 Task: View accessibility.
Action: Mouse moved to (885, 98)
Screenshot: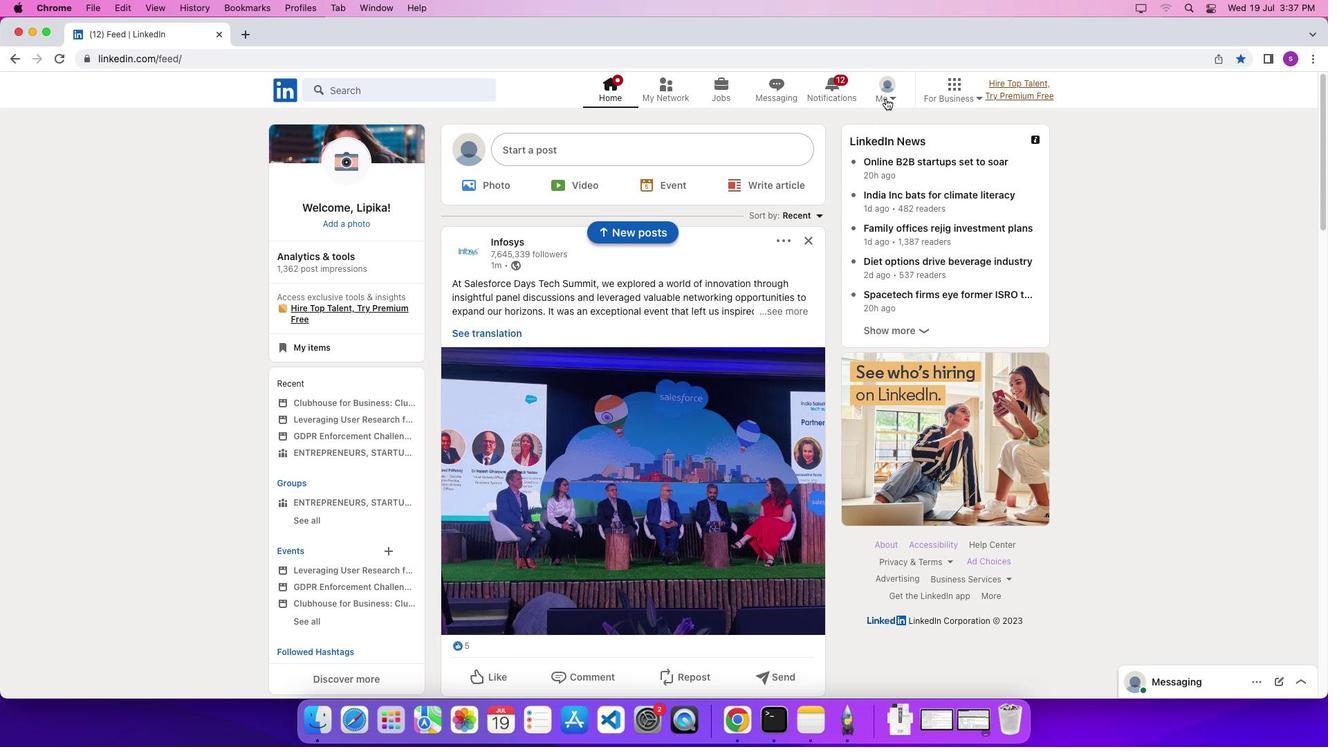 
Action: Mouse pressed left at (885, 98)
Screenshot: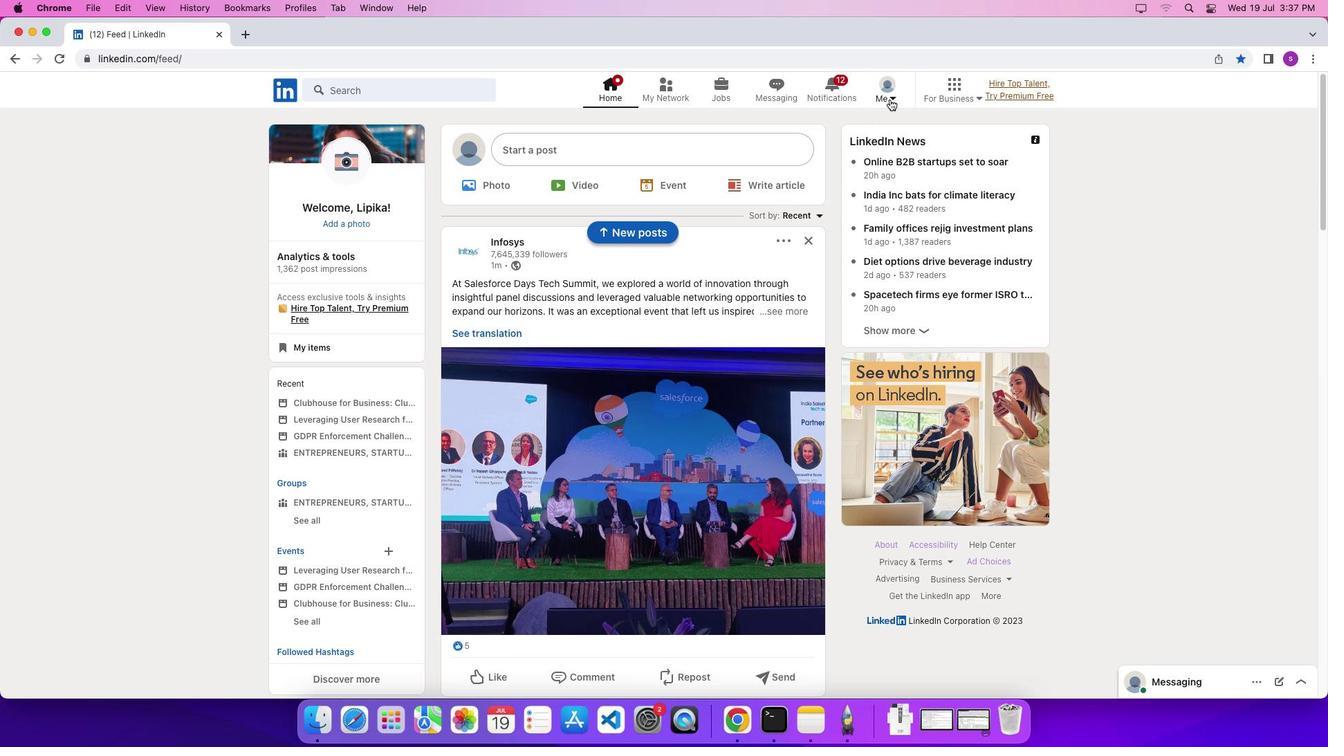 
Action: Mouse moved to (890, 99)
Screenshot: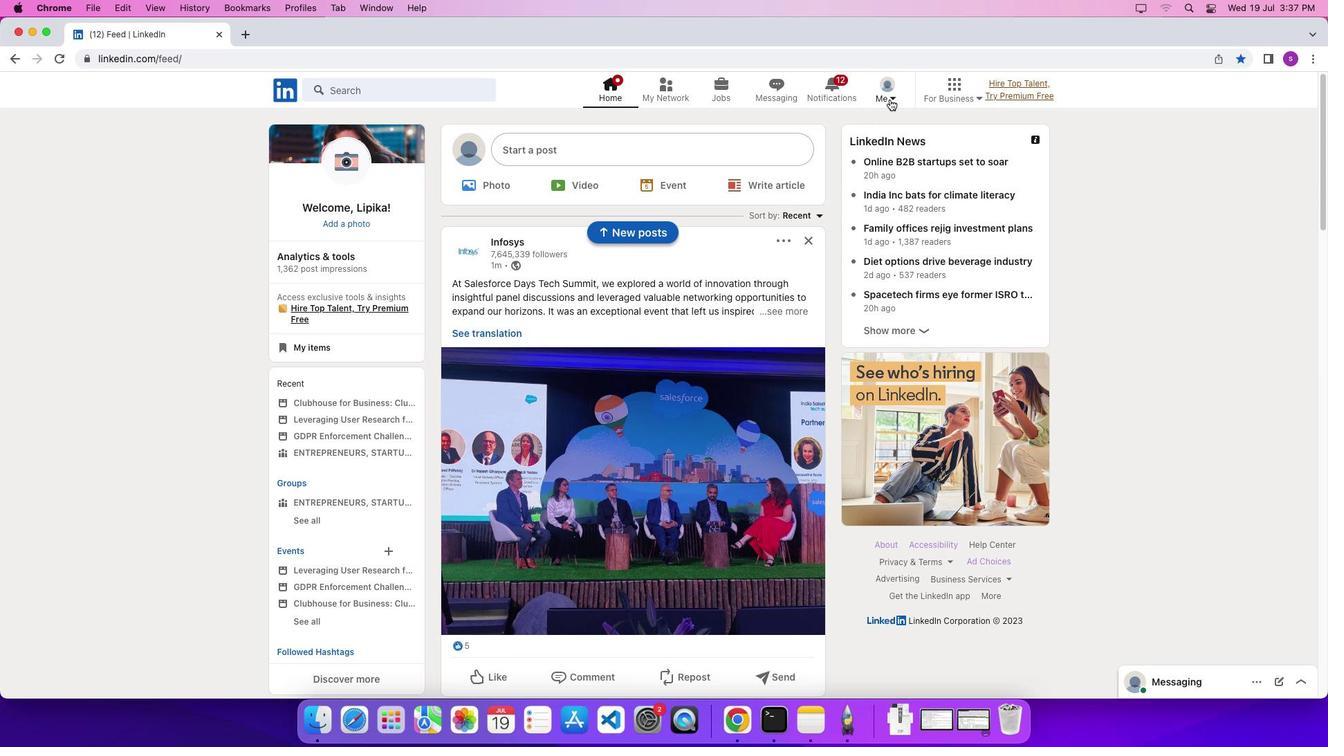 
Action: Mouse pressed left at (890, 99)
Screenshot: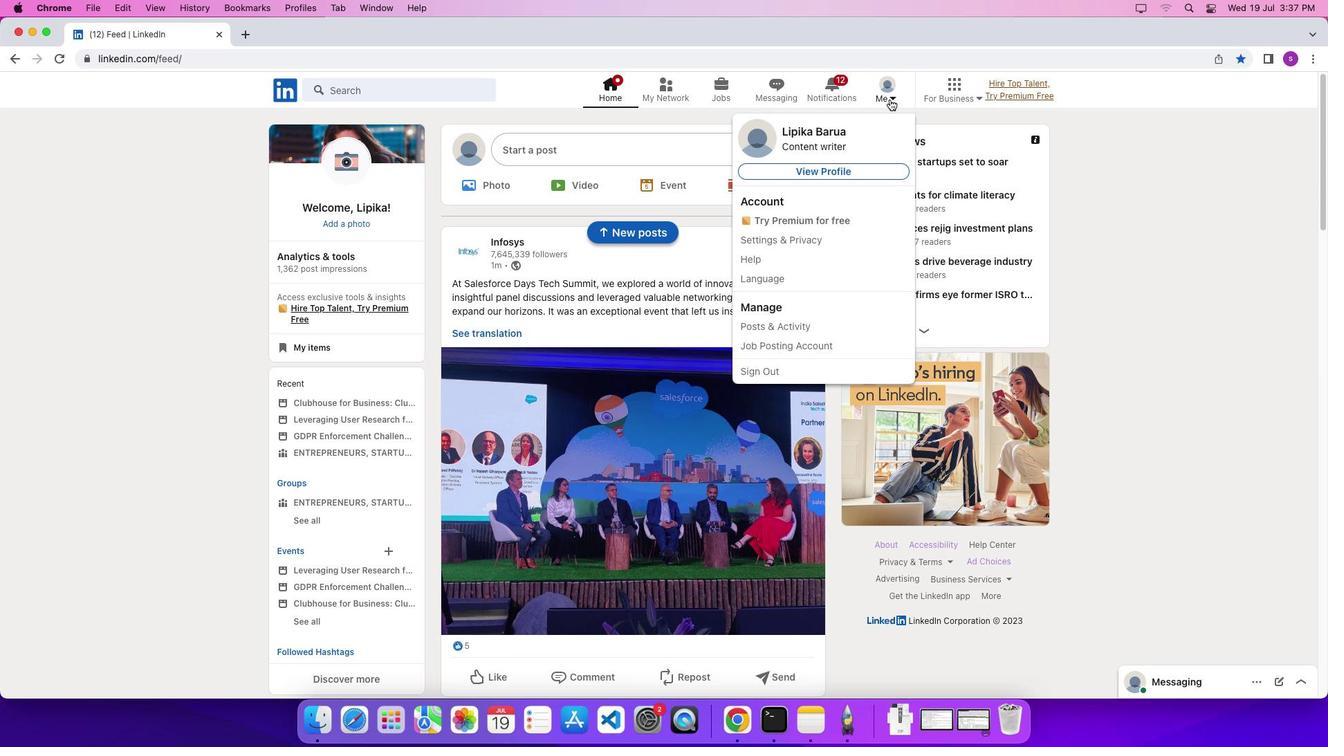 
Action: Mouse moved to (833, 175)
Screenshot: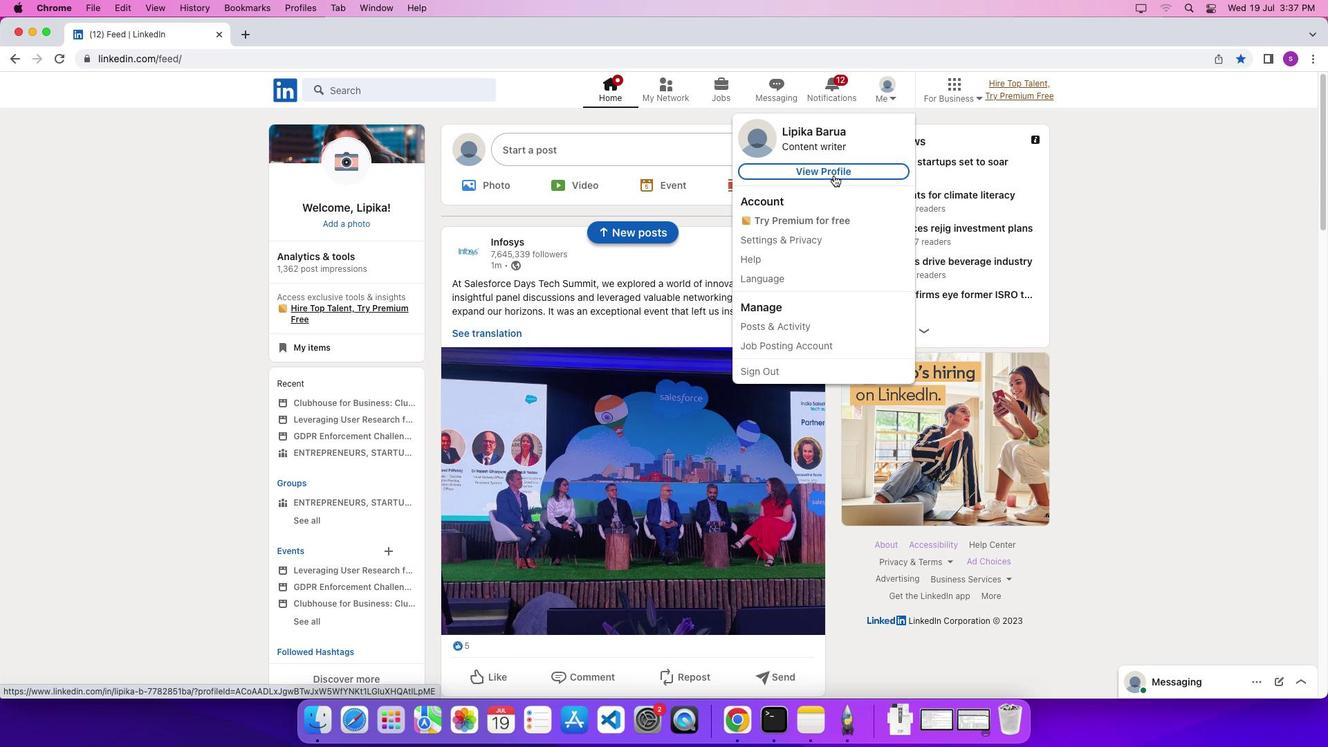 
Action: Mouse pressed left at (833, 175)
Screenshot: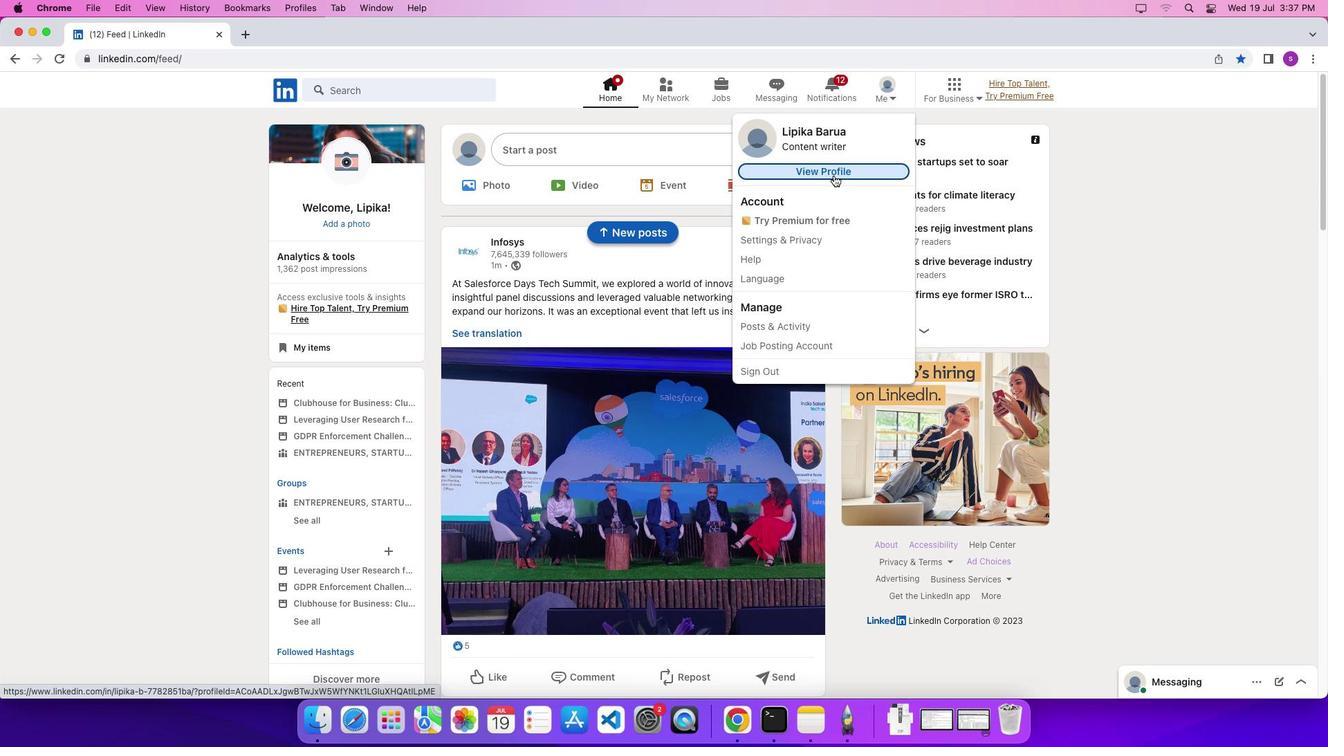 
Action: Mouse moved to (720, 314)
Screenshot: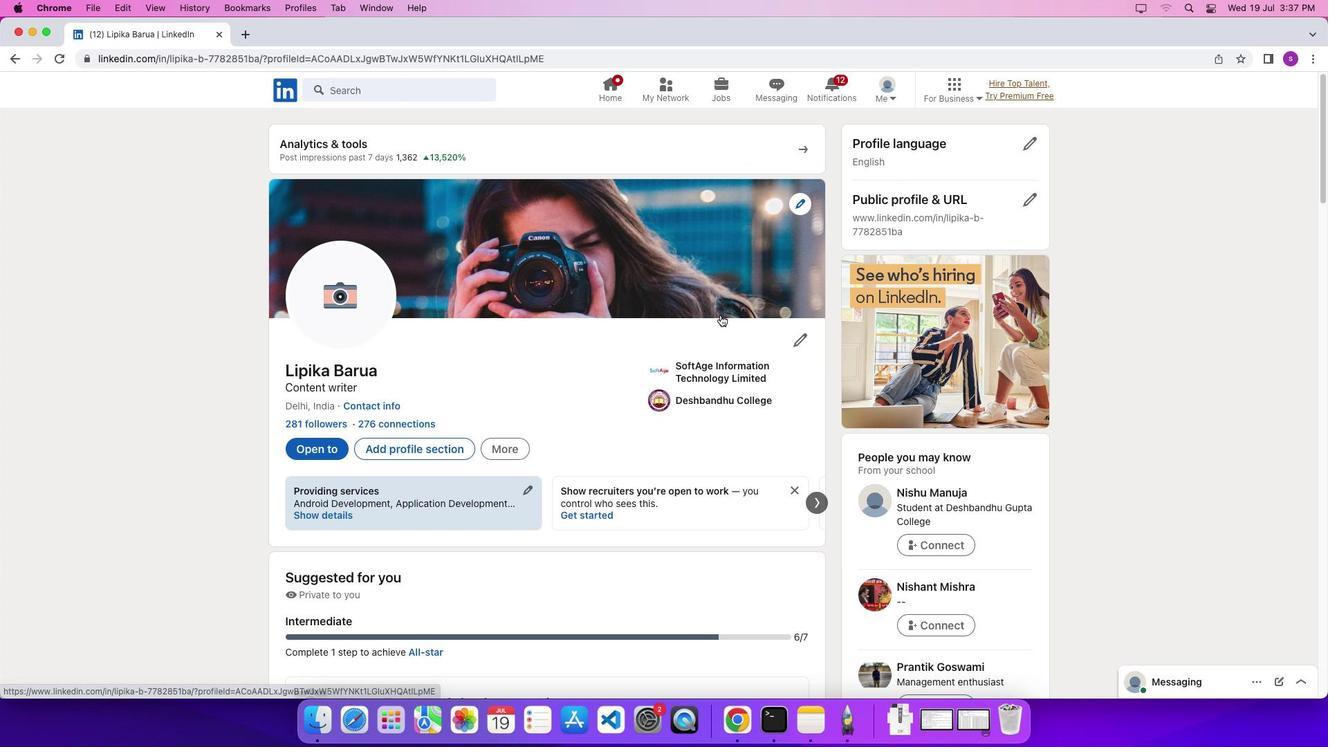 
Action: Mouse scrolled (720, 314) with delta (0, 0)
Screenshot: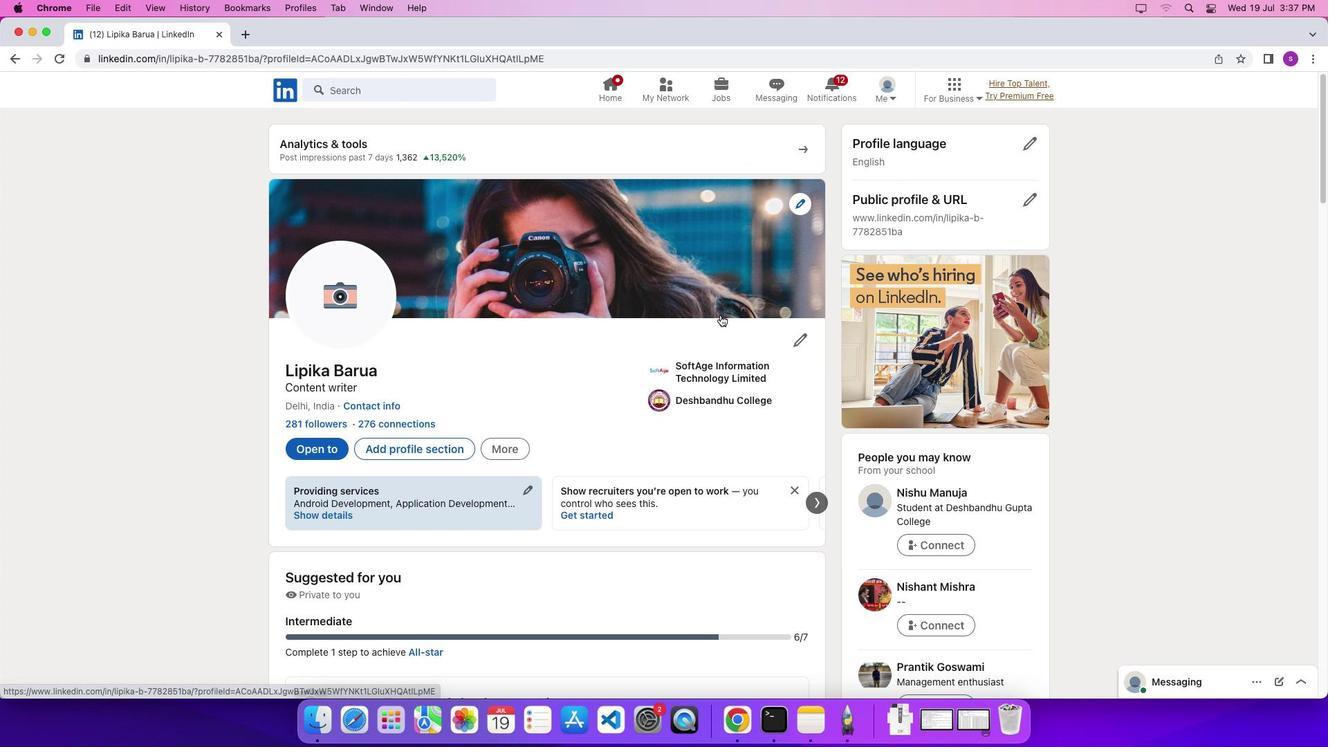 
Action: Mouse scrolled (720, 314) with delta (0, 0)
Screenshot: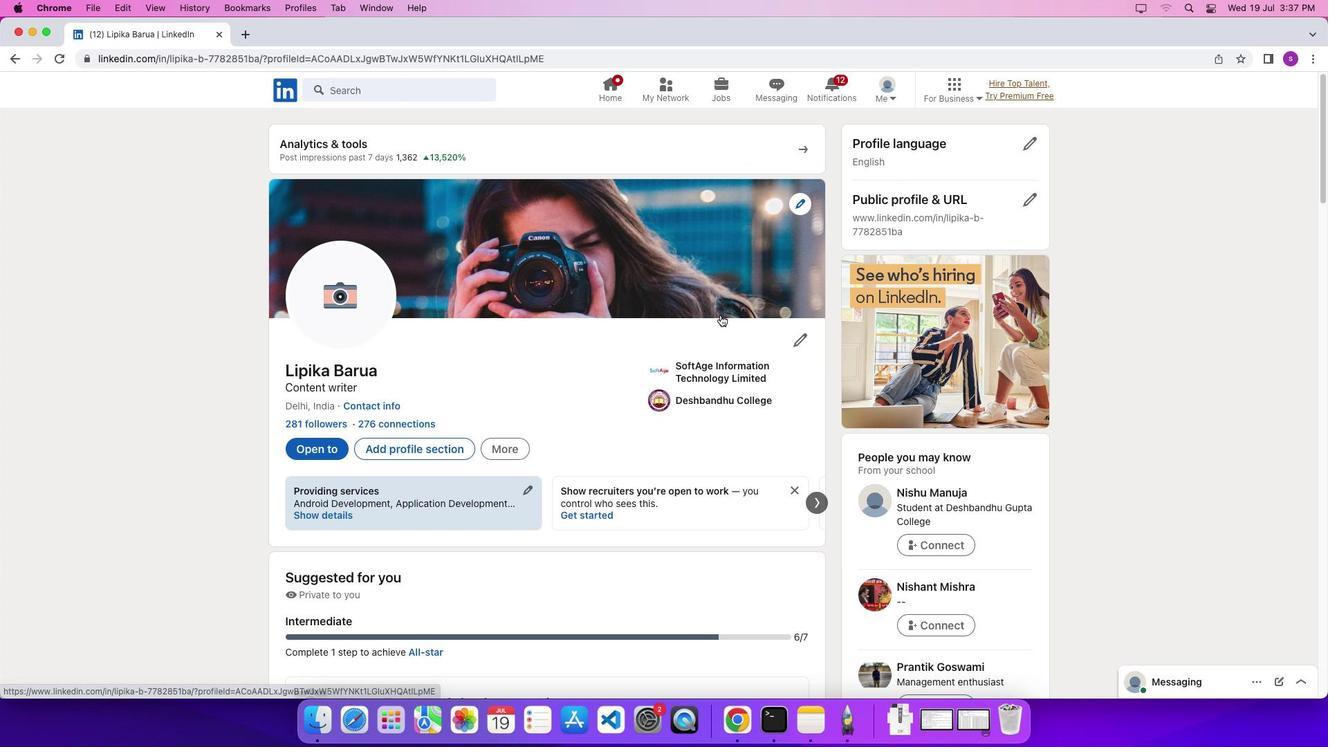 
Action: Mouse scrolled (720, 314) with delta (0, -2)
Screenshot: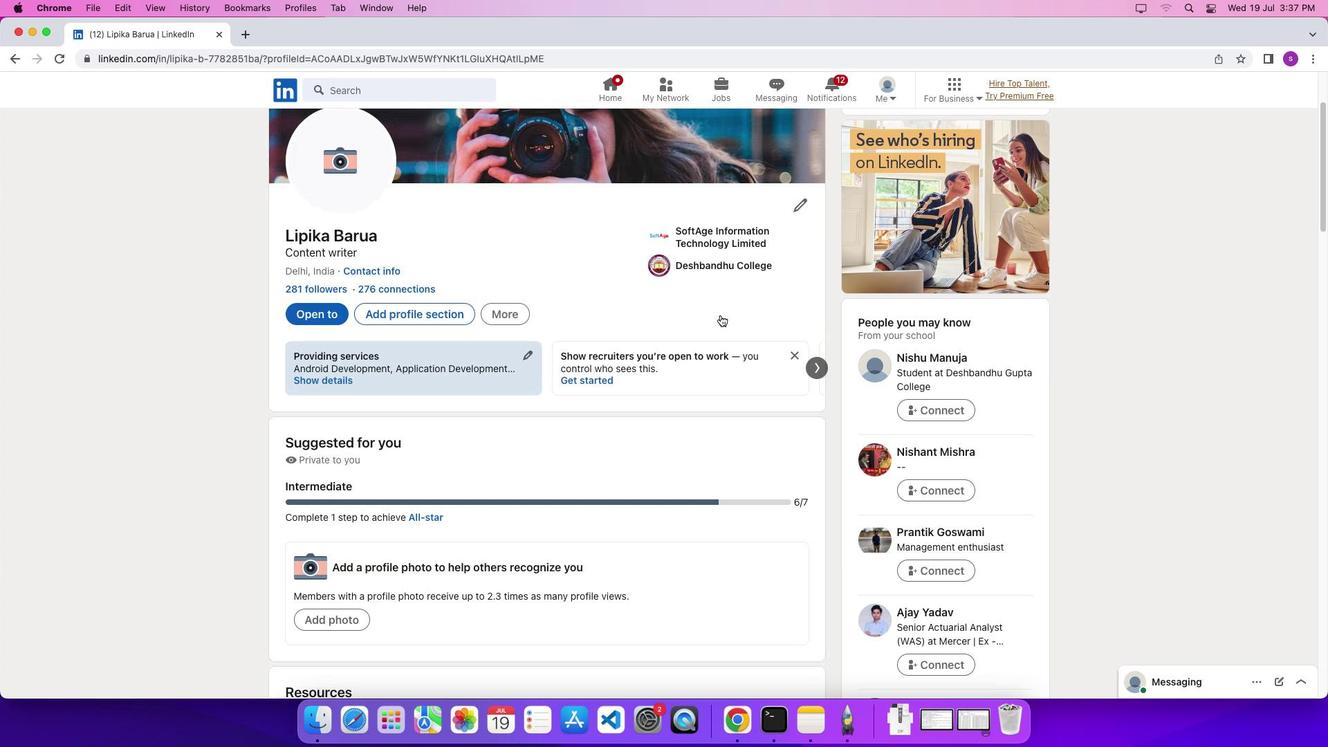 
Action: Mouse moved to (720, 315)
Screenshot: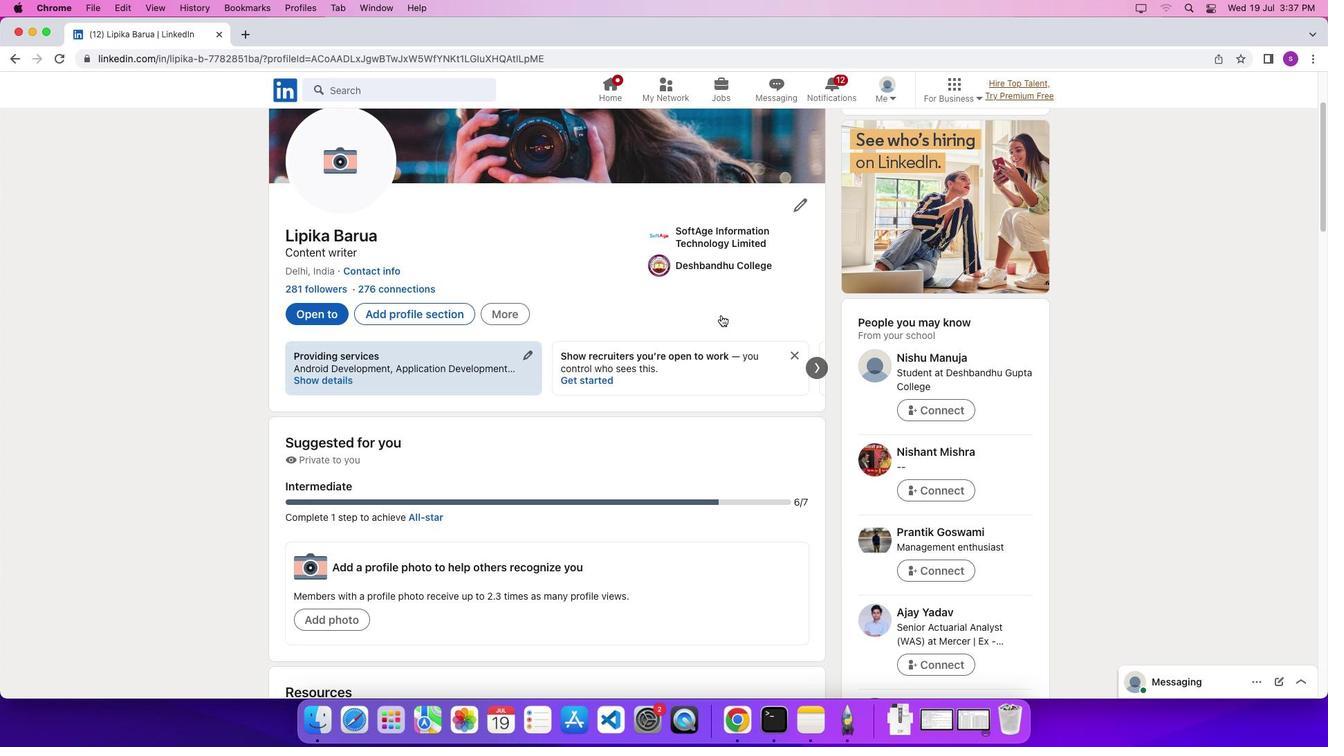 
Action: Mouse scrolled (720, 315) with delta (0, 0)
Screenshot: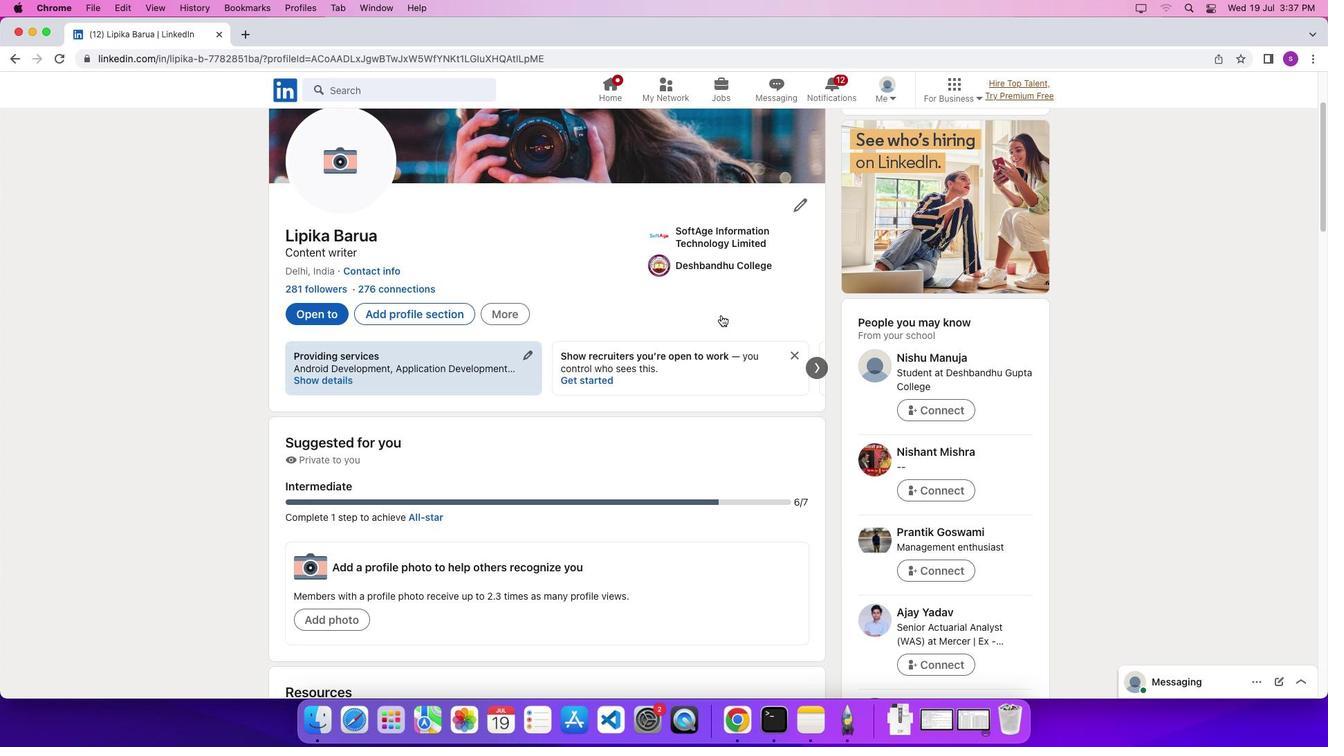 
Action: Mouse scrolled (720, 315) with delta (0, 0)
Screenshot: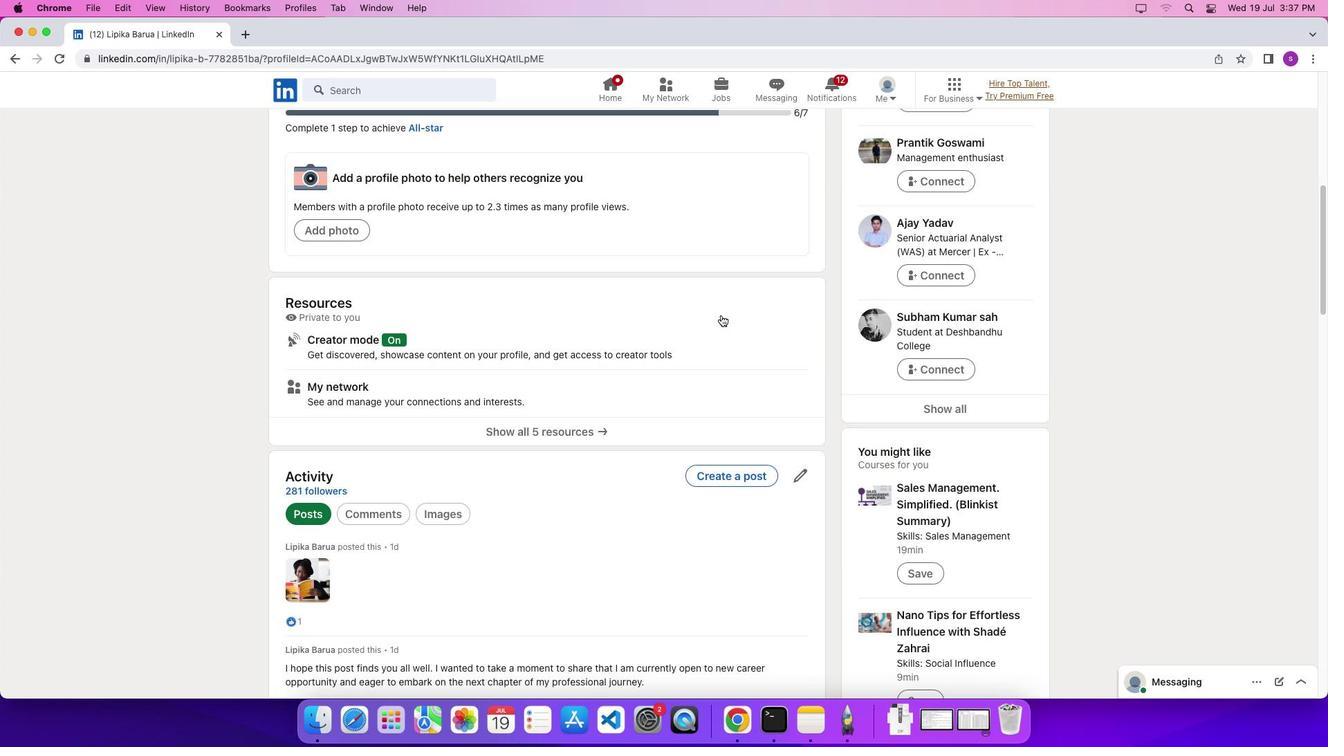 
Action: Mouse scrolled (720, 315) with delta (0, -3)
Screenshot: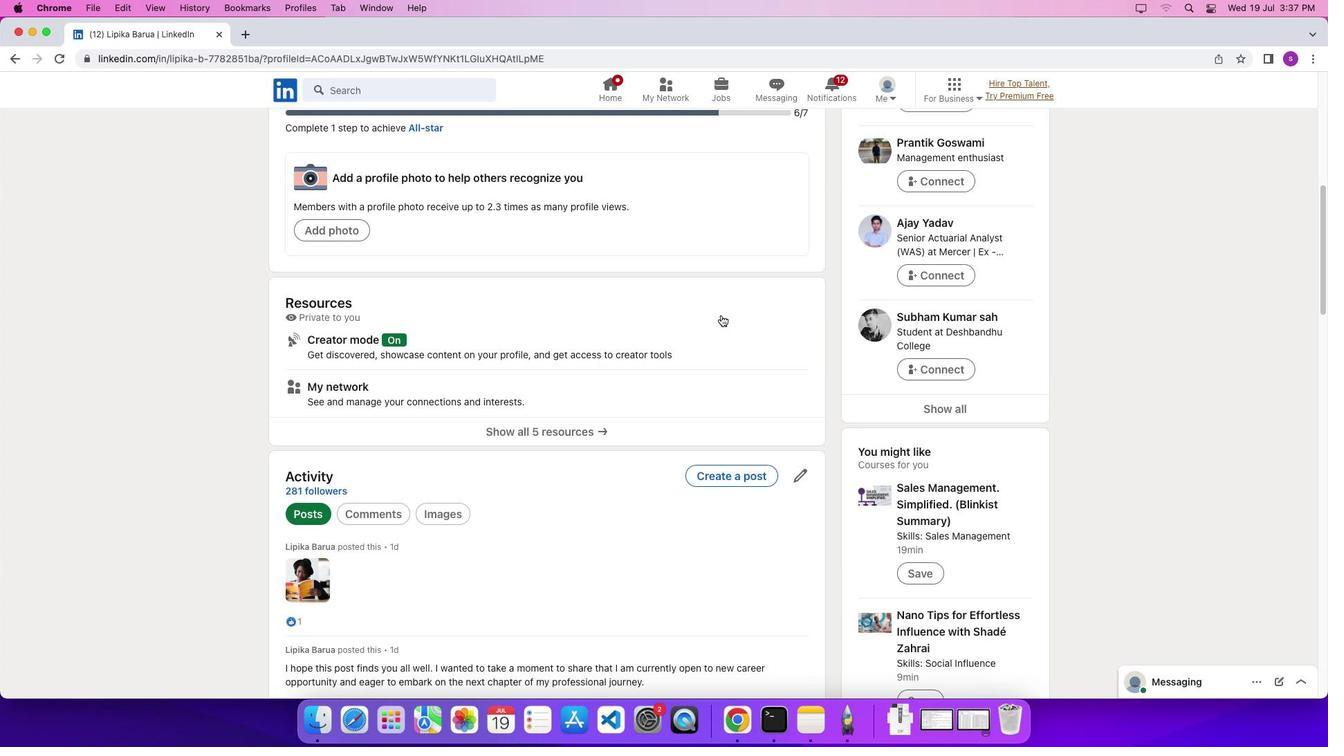 
Action: Mouse scrolled (720, 315) with delta (0, -4)
Screenshot: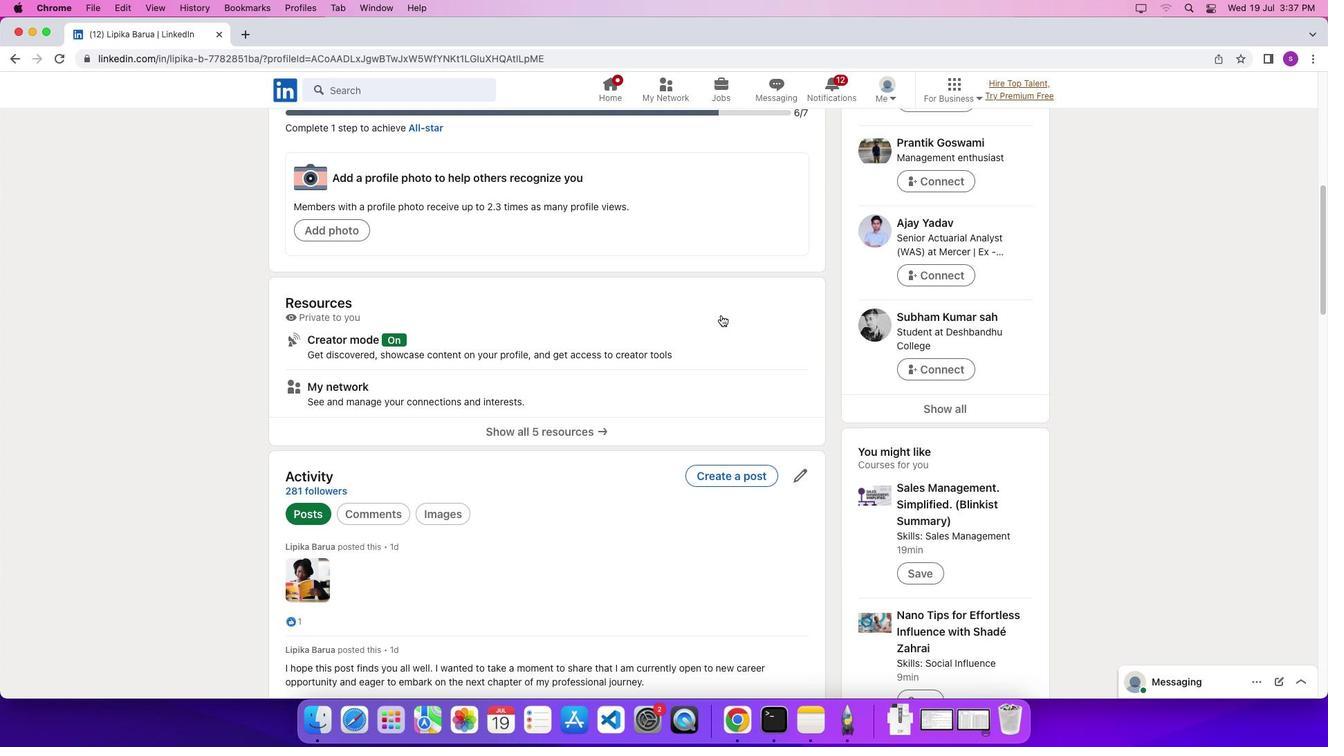 
Action: Mouse scrolled (720, 315) with delta (0, 0)
Screenshot: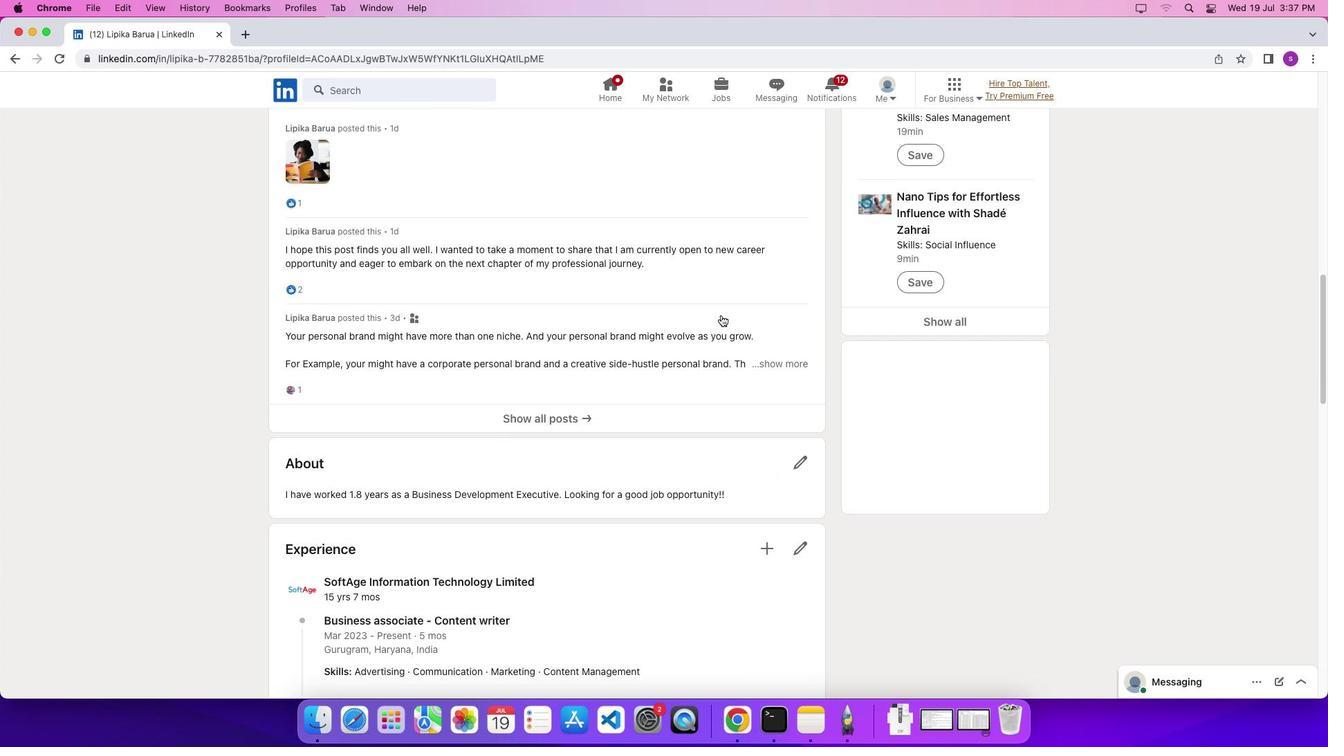 
Action: Mouse scrolled (720, 315) with delta (0, 0)
Screenshot: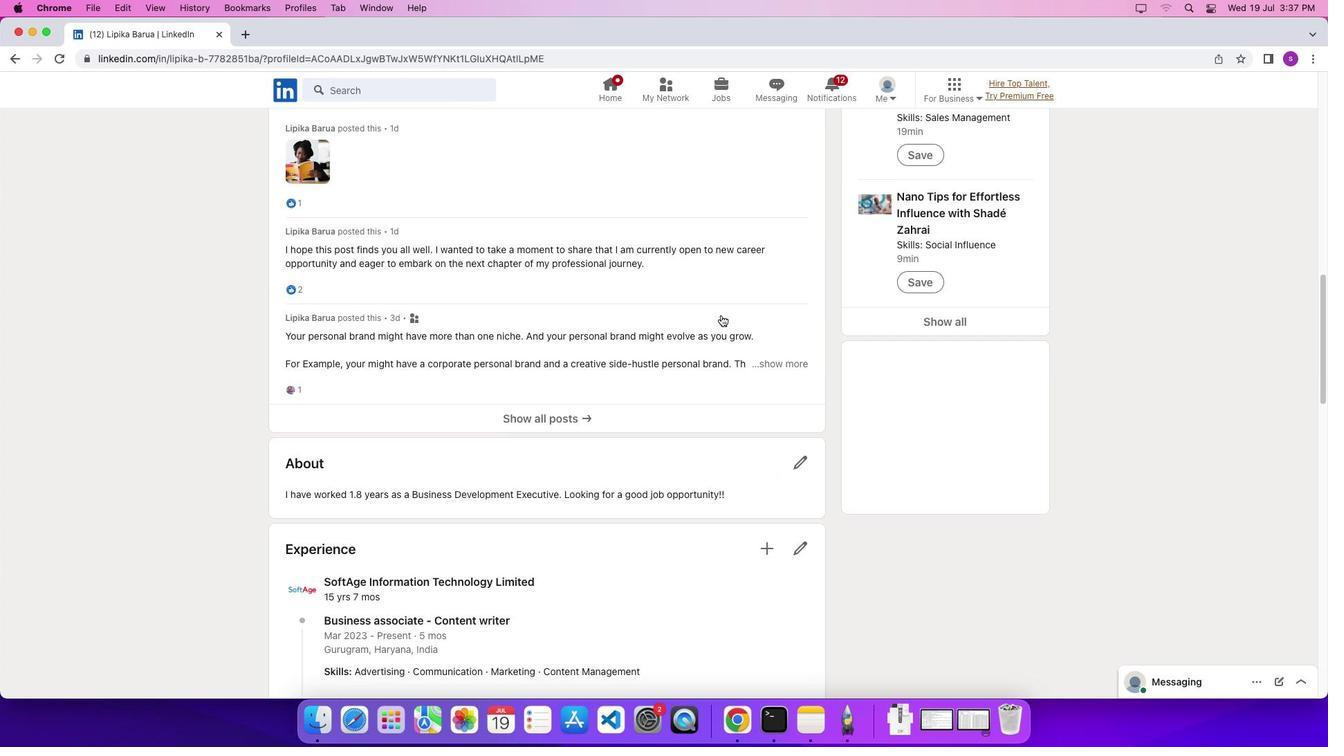 
Action: Mouse scrolled (720, 315) with delta (0, -4)
Screenshot: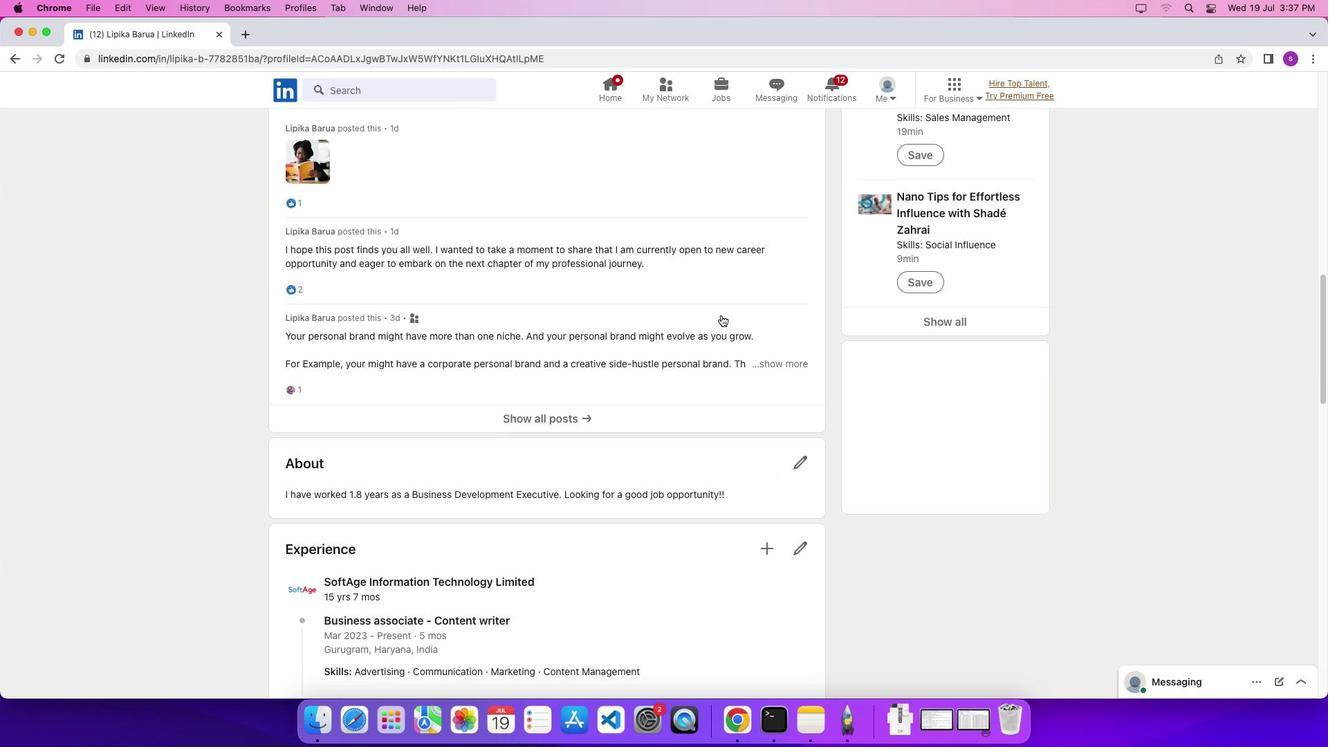 
Action: Mouse scrolled (720, 315) with delta (0, -4)
Screenshot: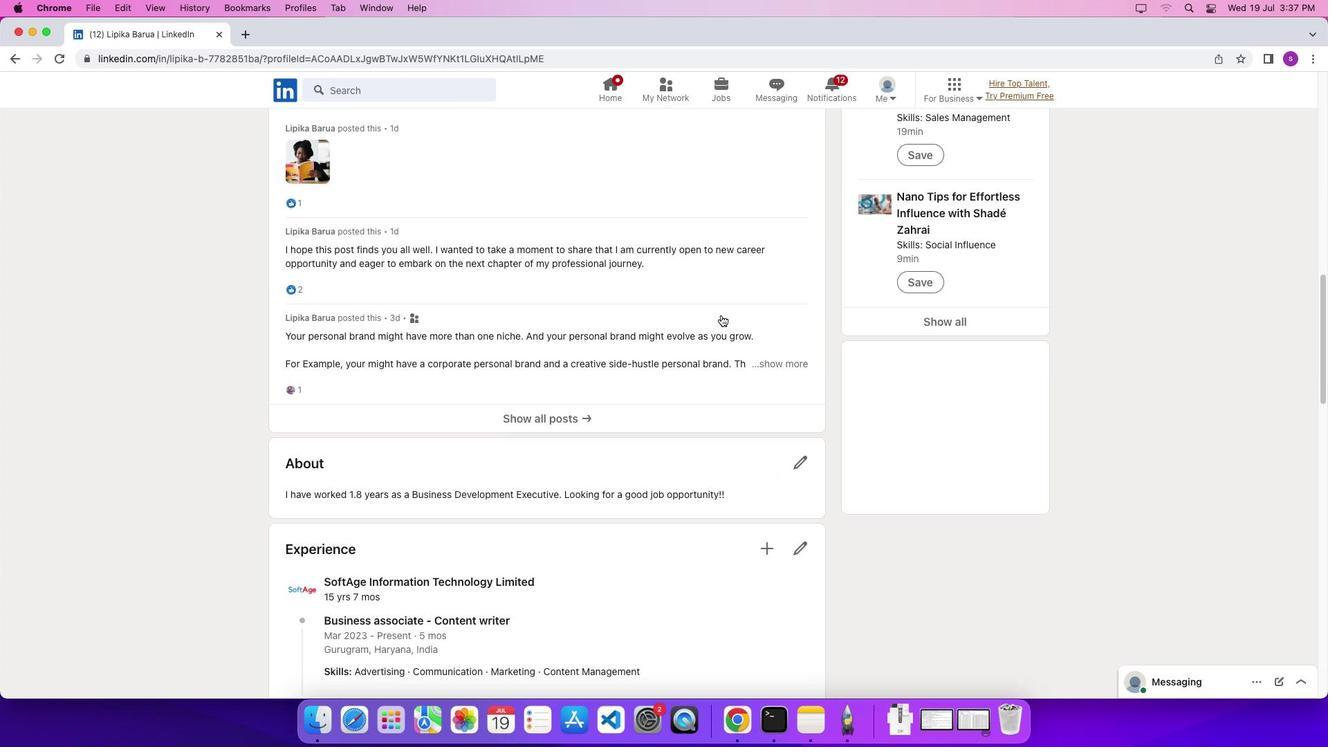
Action: Mouse scrolled (720, 315) with delta (0, 0)
Screenshot: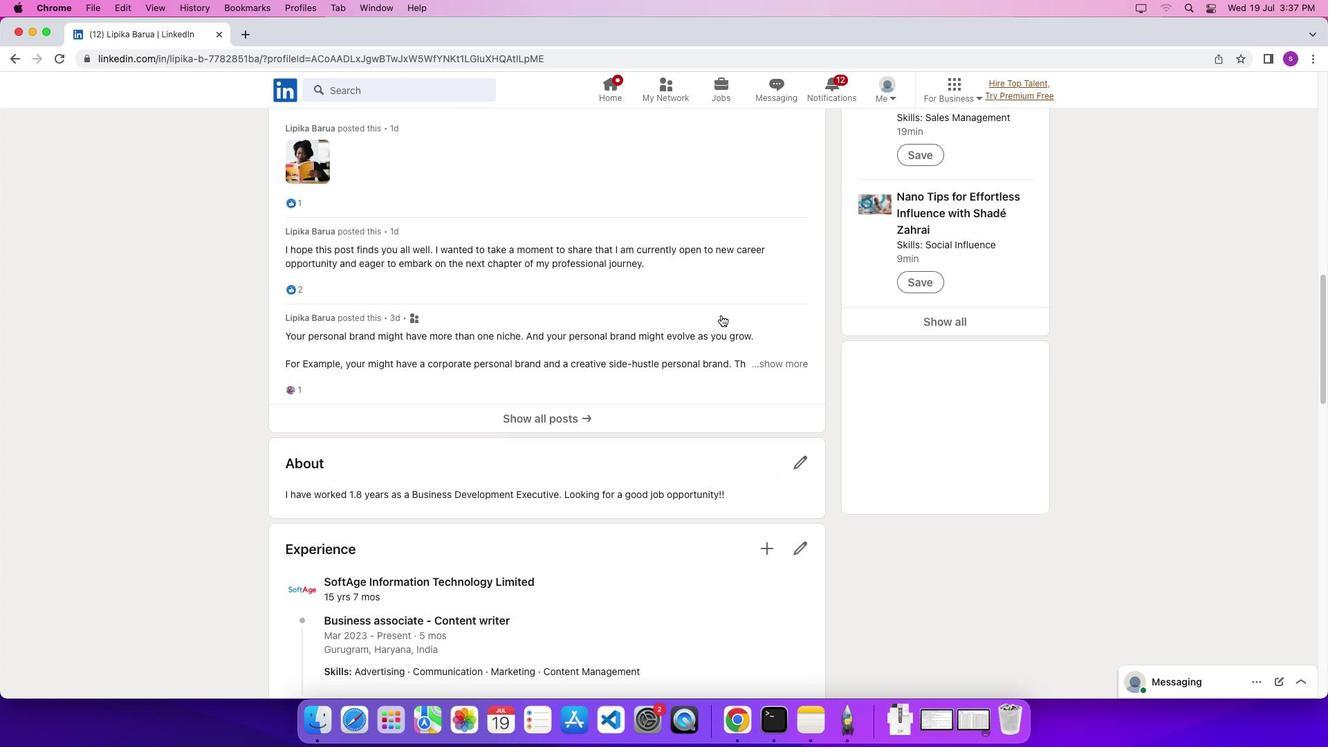
Action: Mouse scrolled (720, 315) with delta (0, 0)
Screenshot: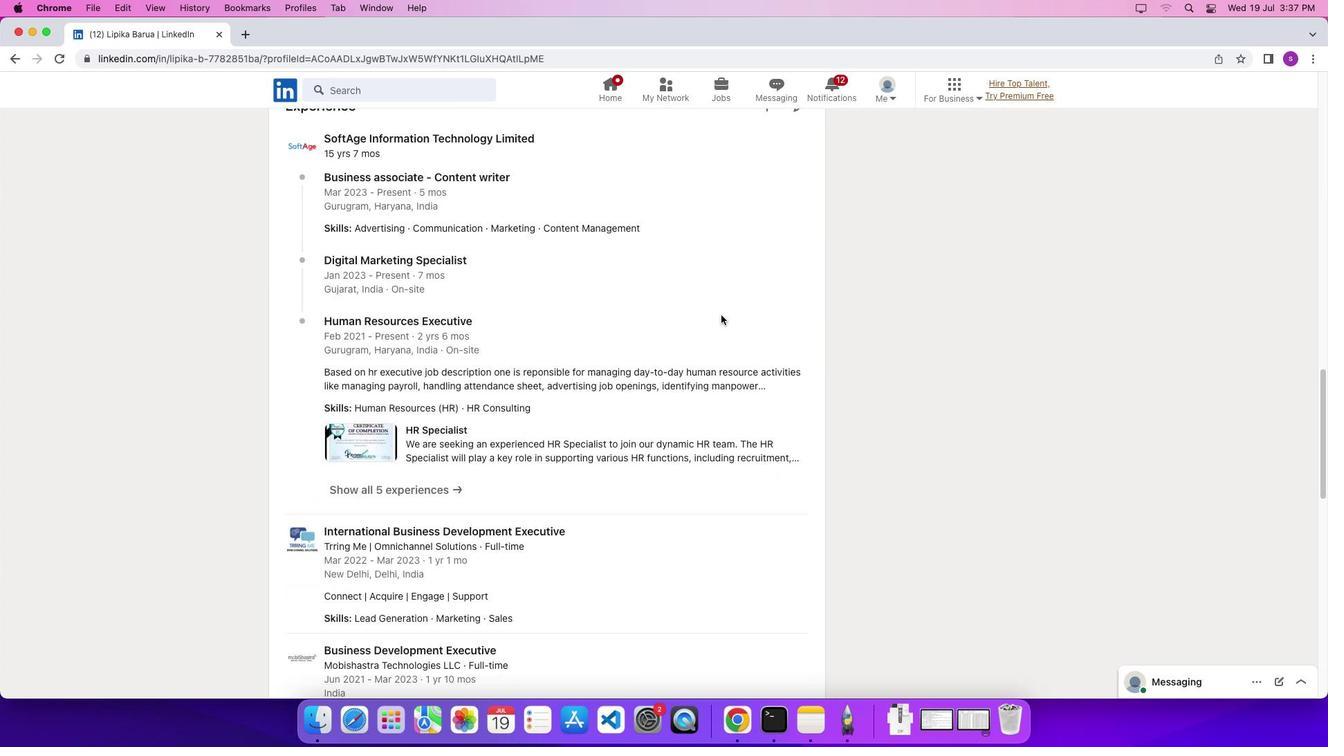 
Action: Mouse scrolled (720, 315) with delta (0, -4)
Screenshot: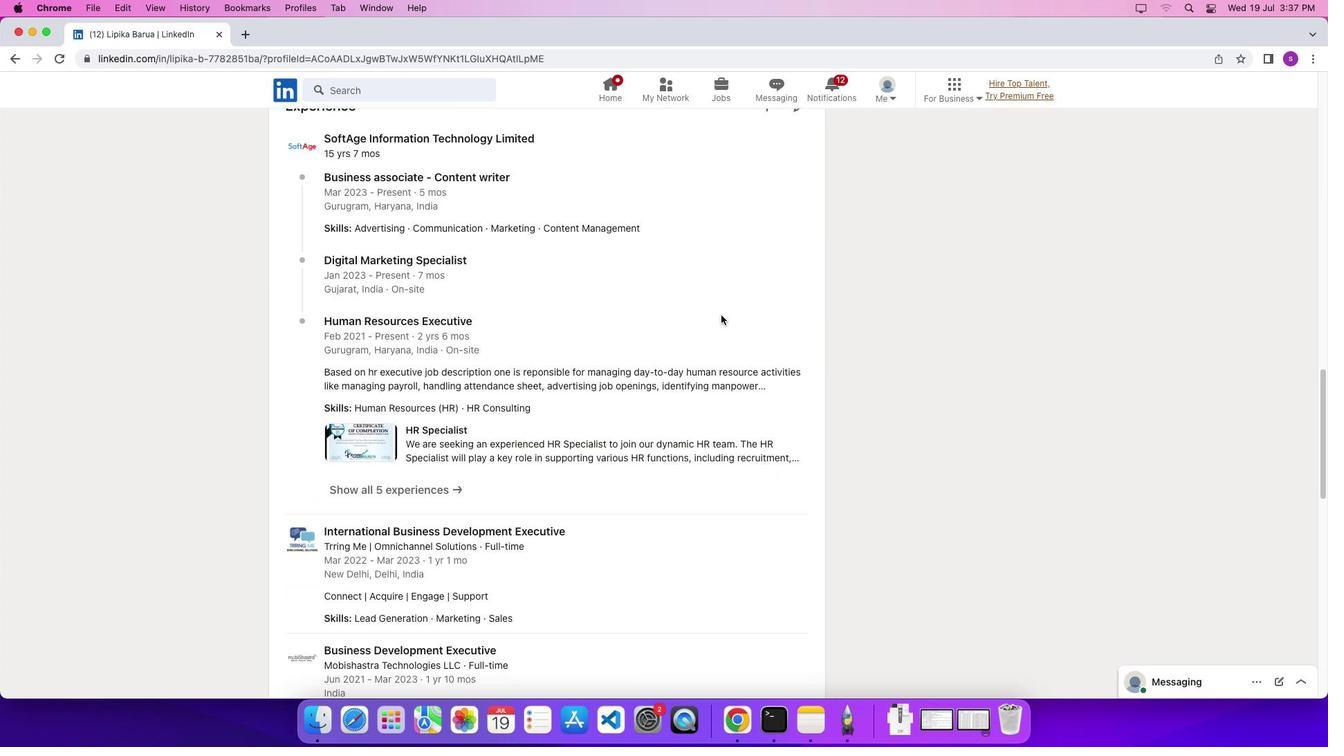 
Action: Mouse scrolled (720, 315) with delta (0, -4)
Screenshot: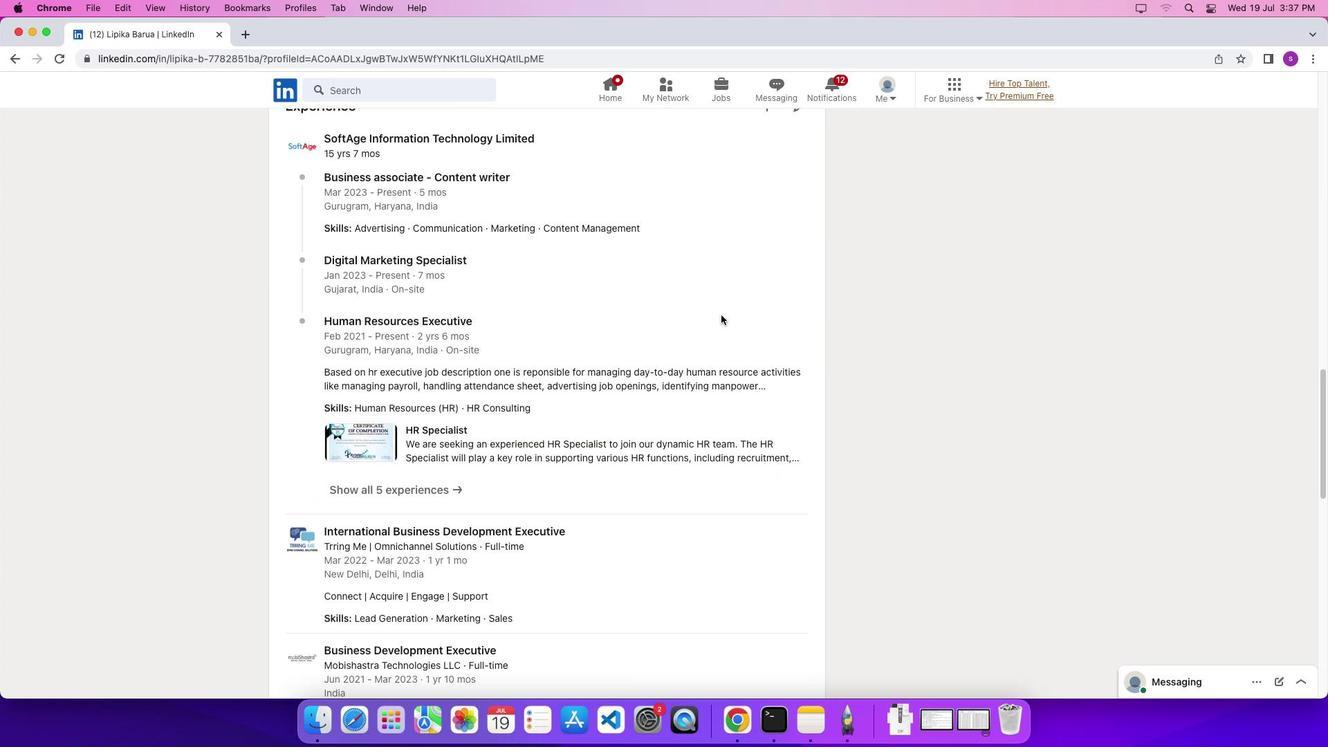 
Action: Mouse scrolled (720, 315) with delta (0, 0)
Screenshot: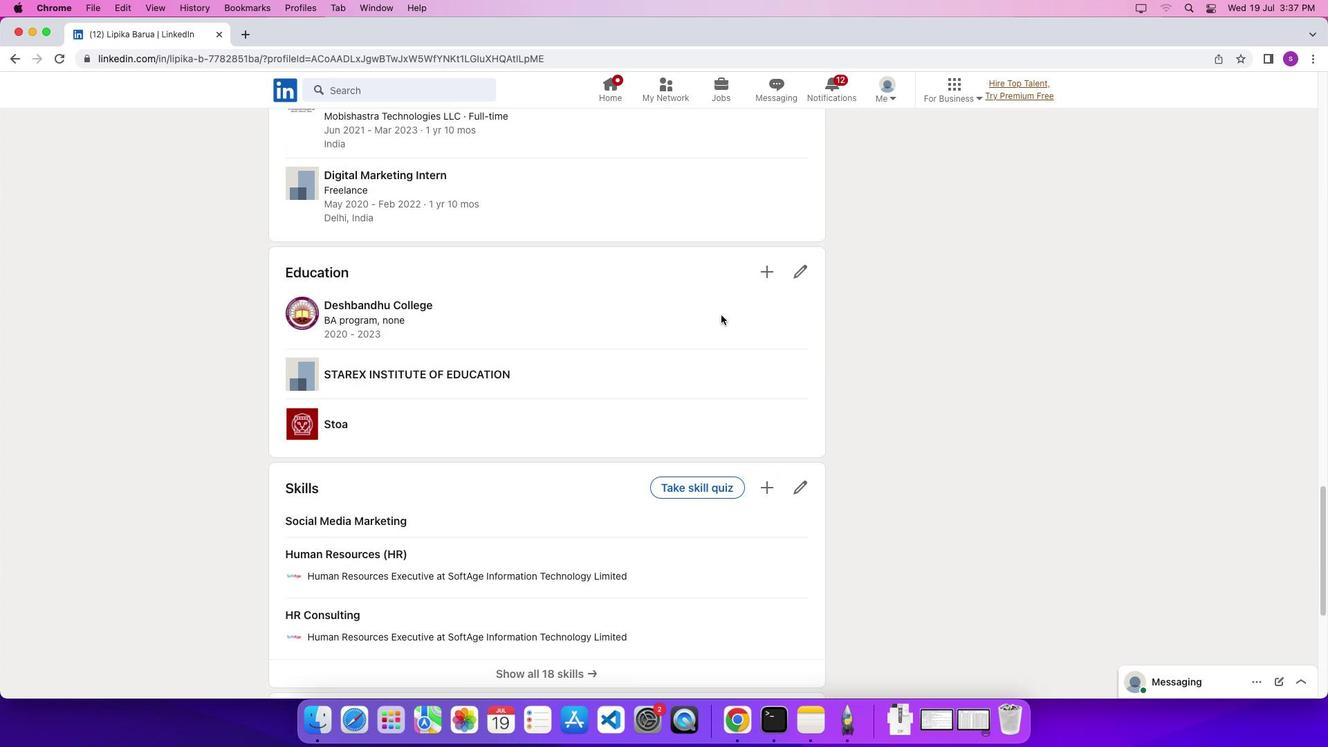 
Action: Mouse scrolled (720, 315) with delta (0, 0)
Screenshot: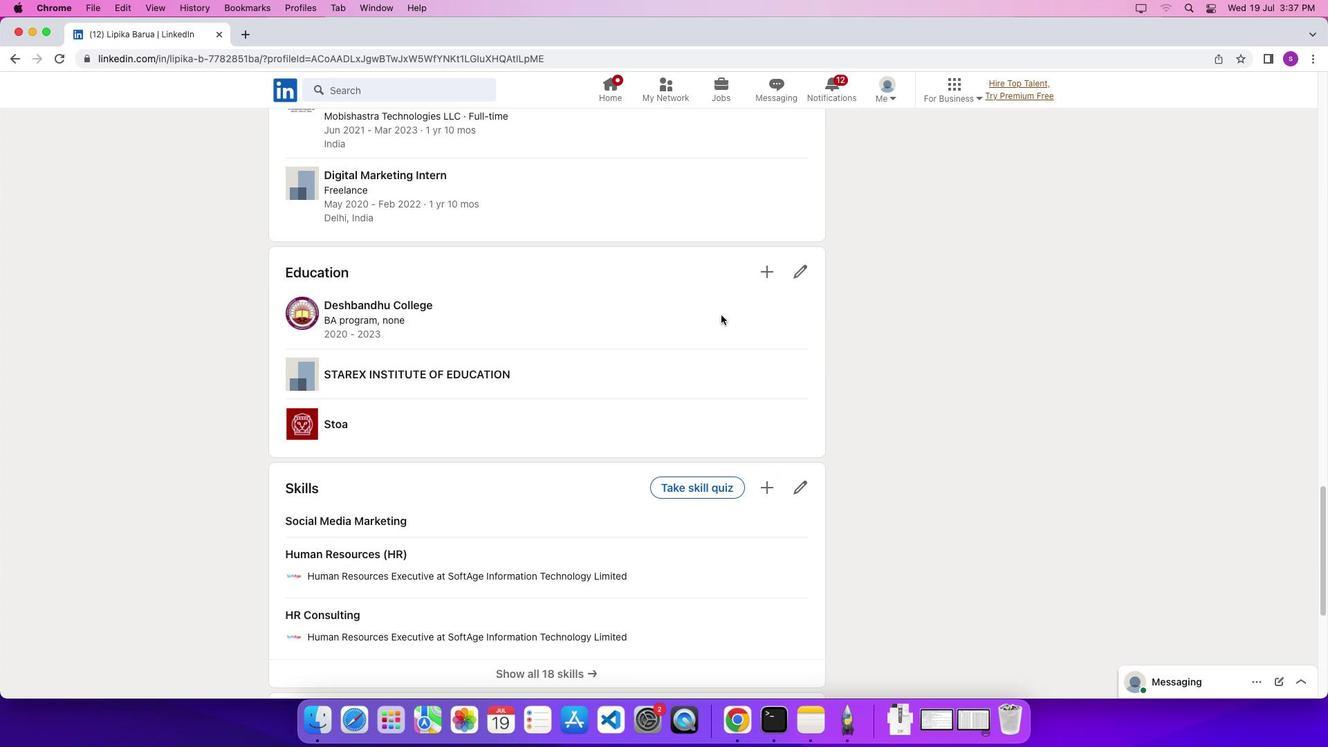 
Action: Mouse scrolled (720, 315) with delta (0, -4)
Screenshot: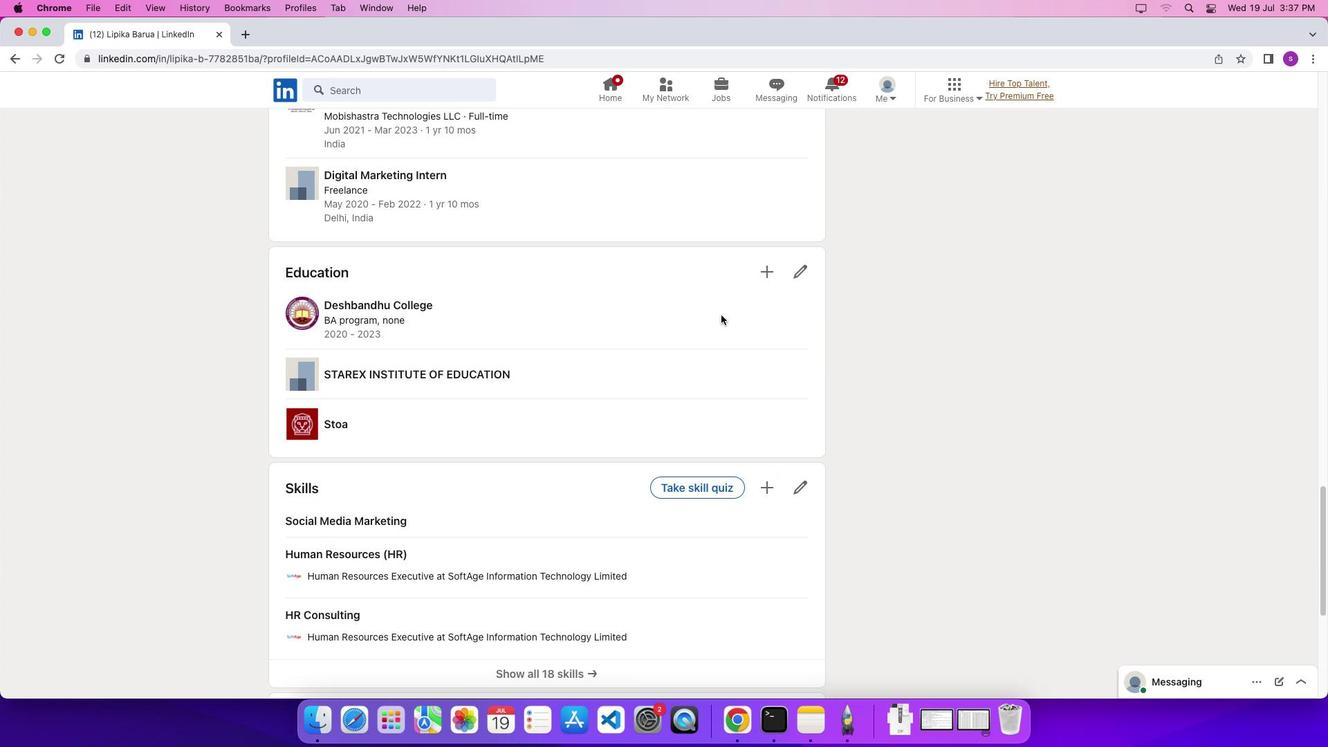 
Action: Mouse scrolled (720, 315) with delta (0, -6)
Screenshot: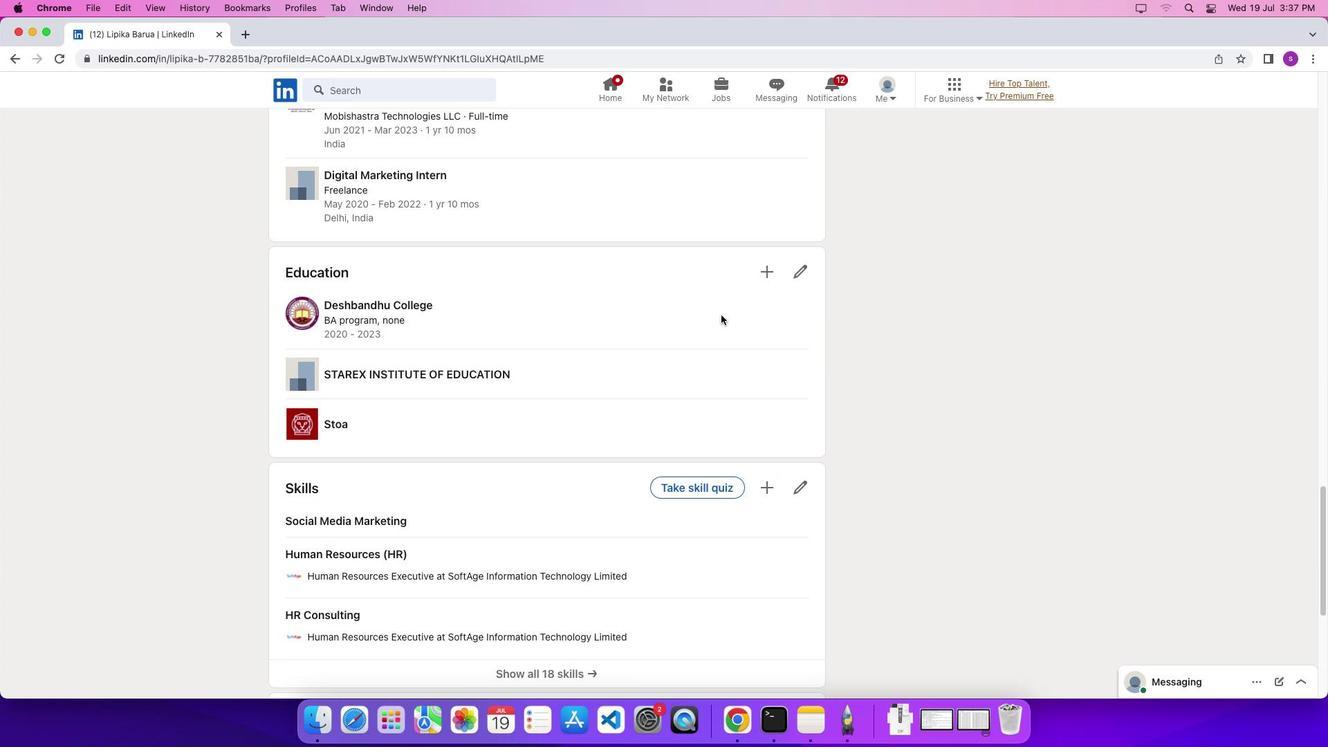 
Action: Mouse scrolled (720, 315) with delta (0, 0)
Screenshot: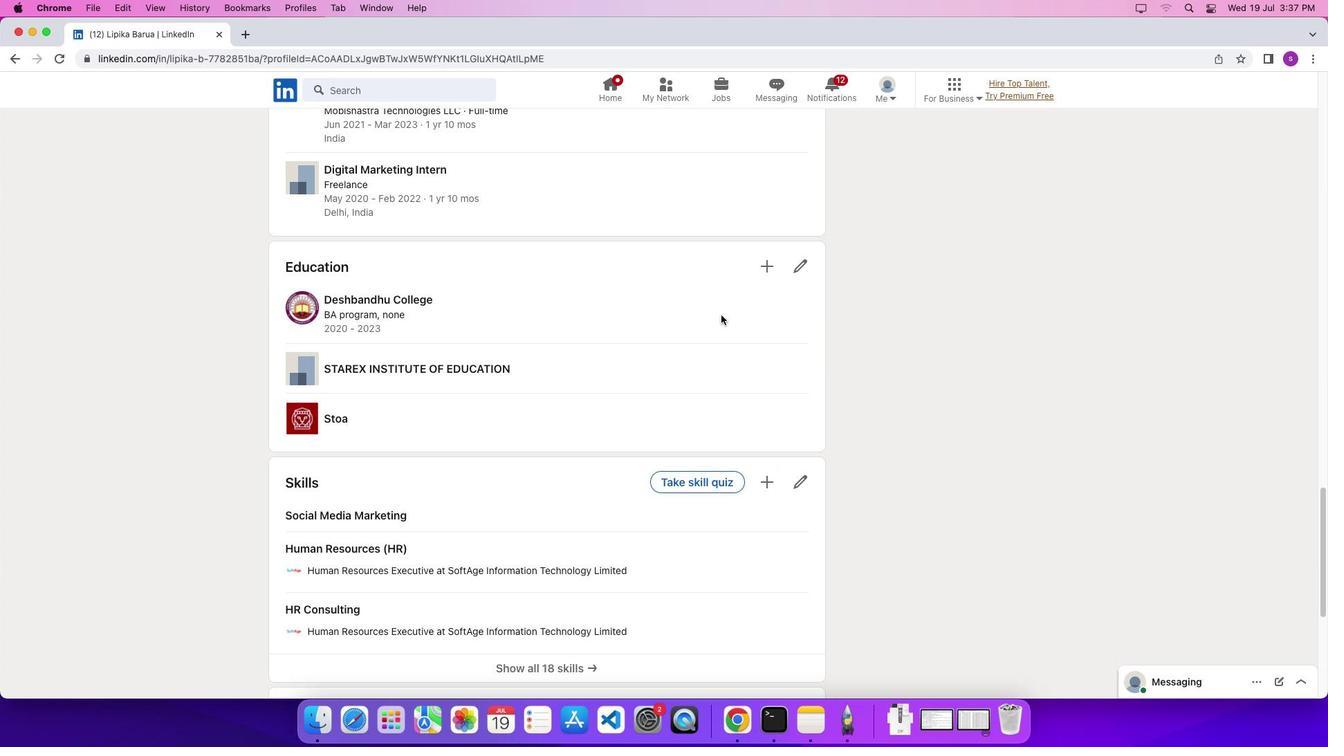 
Action: Mouse scrolled (720, 315) with delta (0, 0)
Screenshot: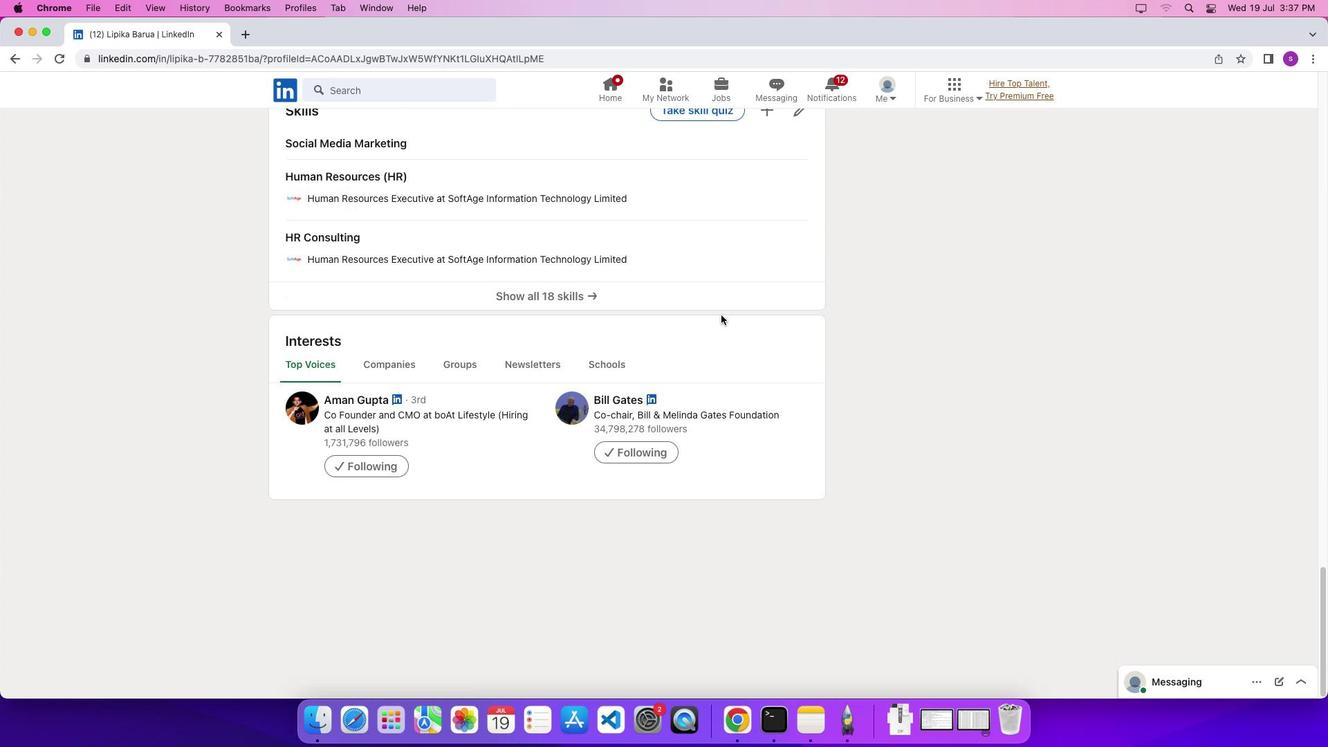 
Action: Mouse scrolled (720, 315) with delta (0, -4)
Screenshot: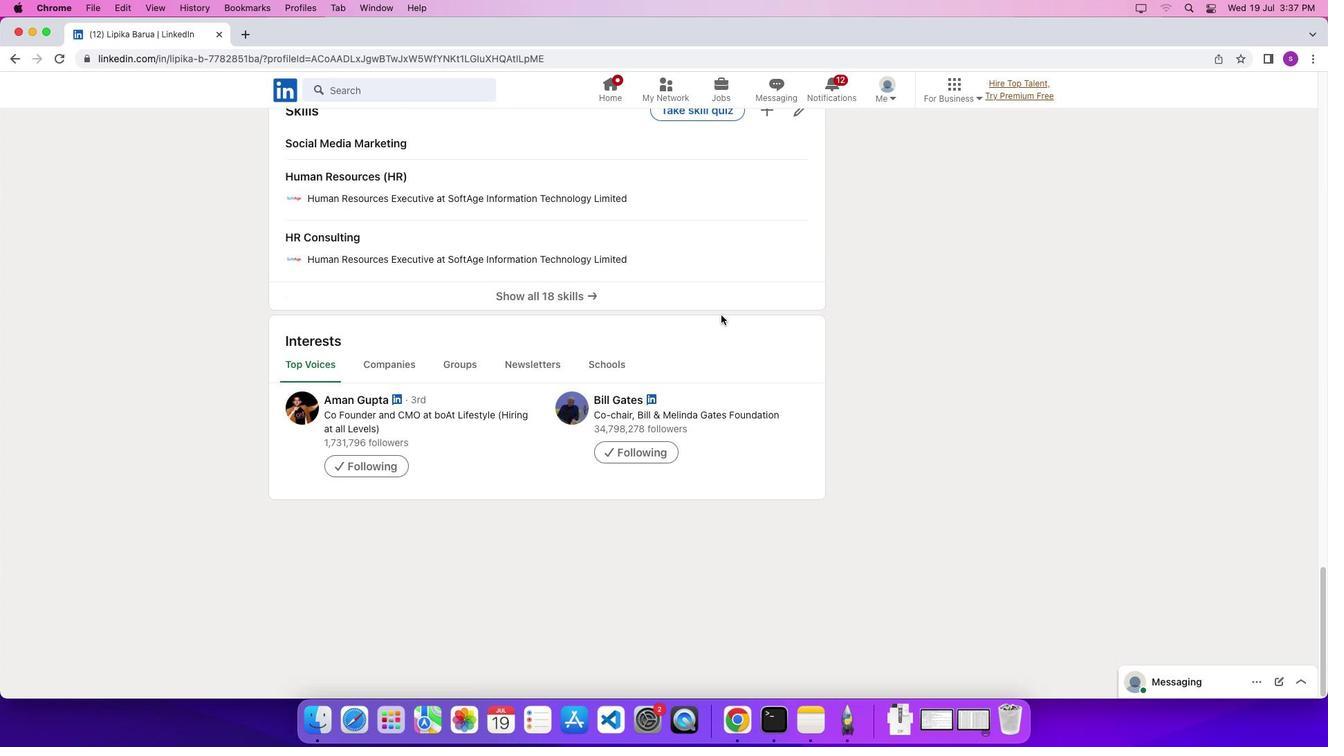 
Action: Mouse scrolled (720, 315) with delta (0, -6)
Screenshot: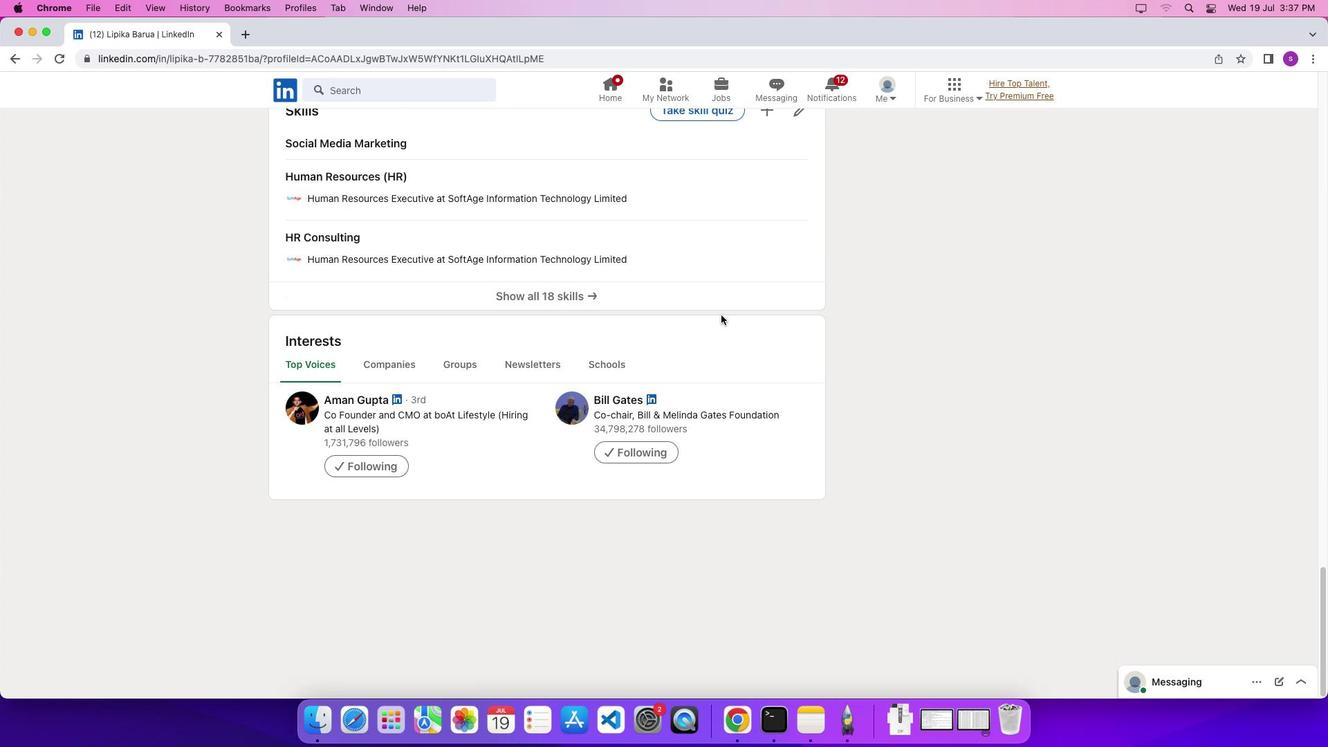 
Action: Mouse scrolled (720, 315) with delta (0, 0)
Screenshot: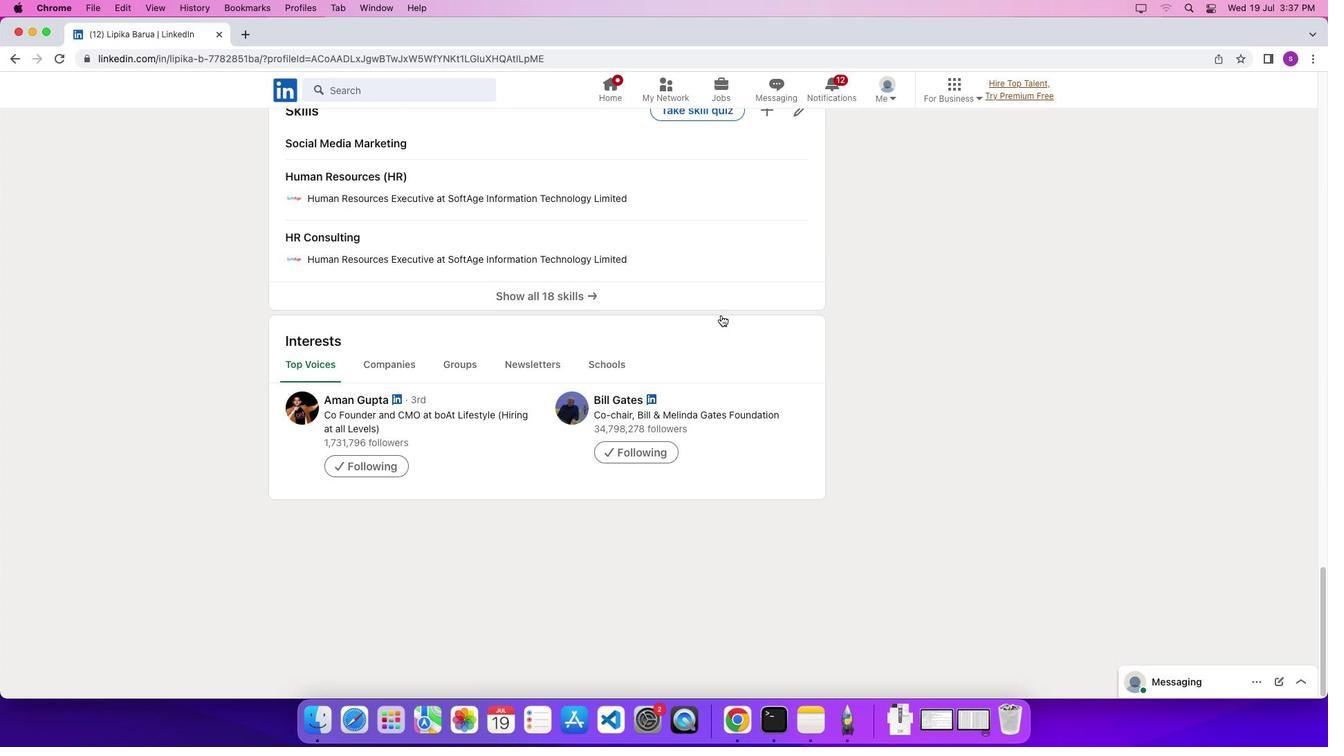 
Action: Mouse scrolled (720, 315) with delta (0, 0)
Screenshot: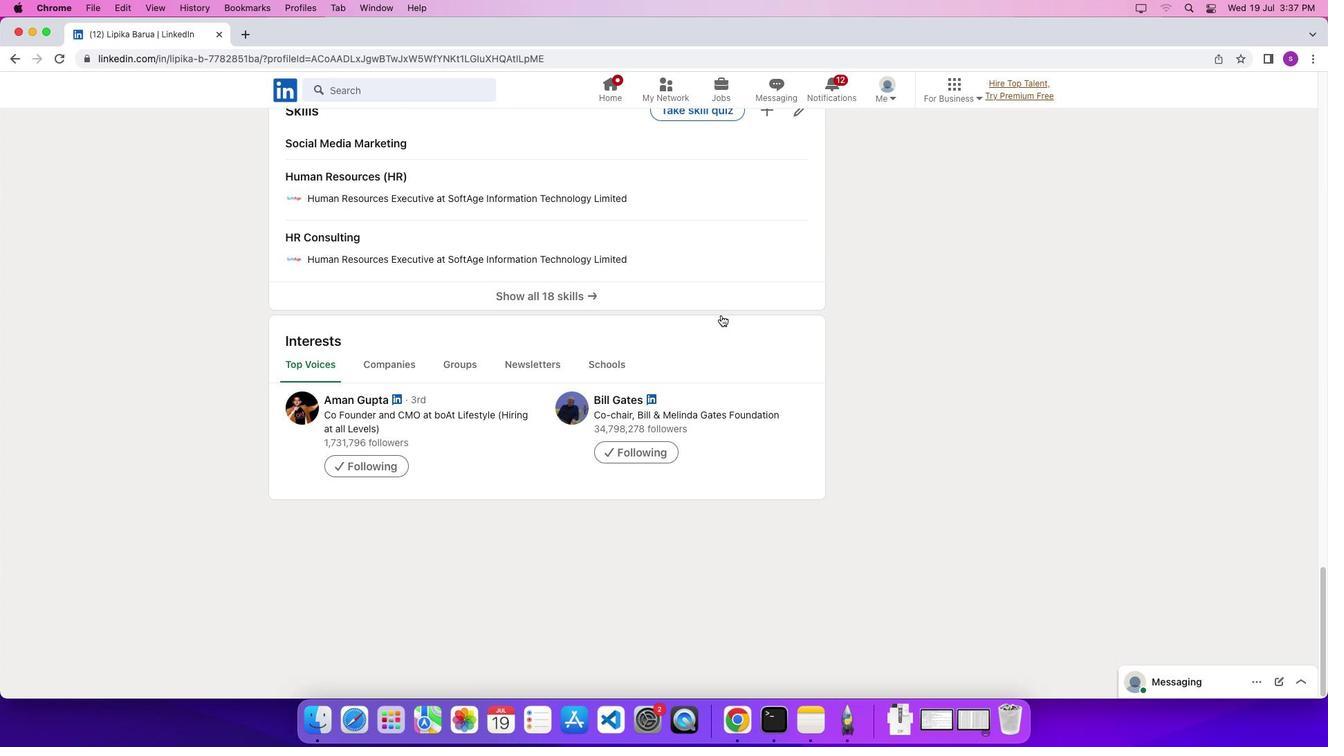 
Action: Mouse scrolled (720, 315) with delta (0, -4)
Screenshot: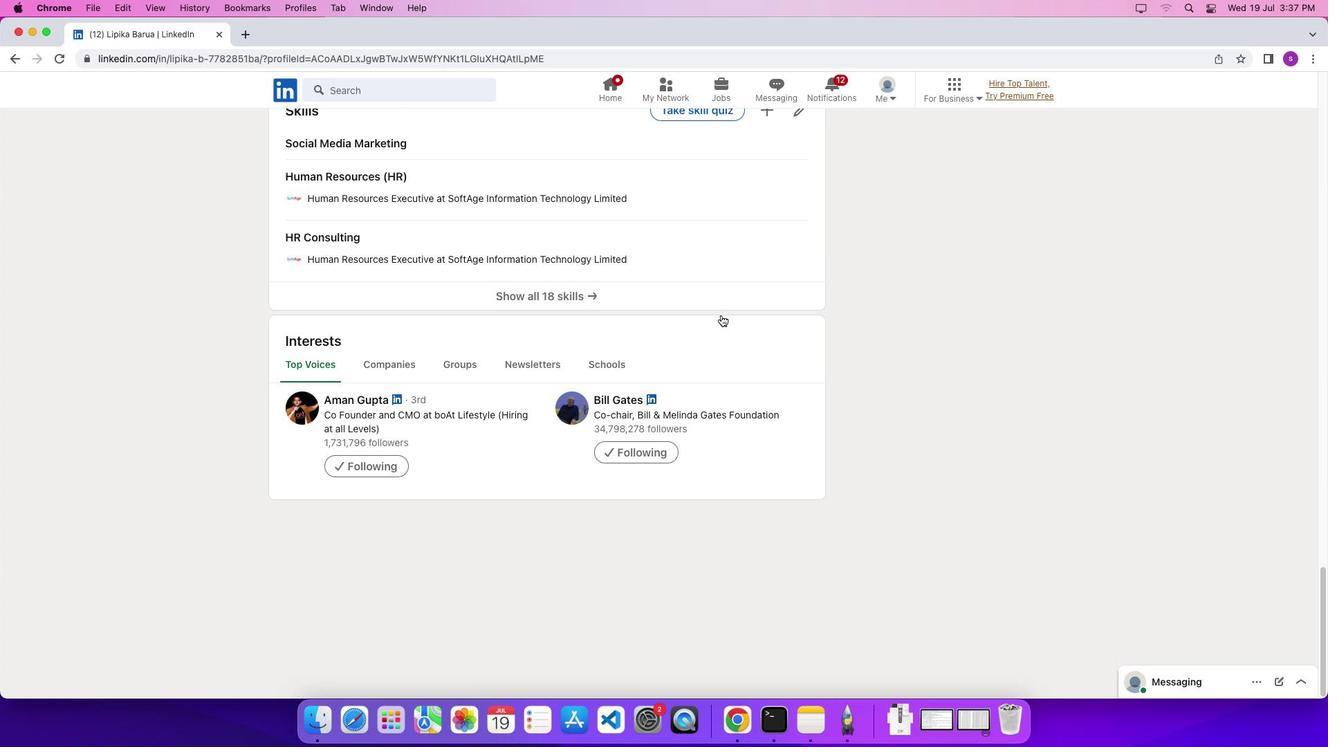 
Action: Mouse scrolled (720, 315) with delta (0, -4)
Screenshot: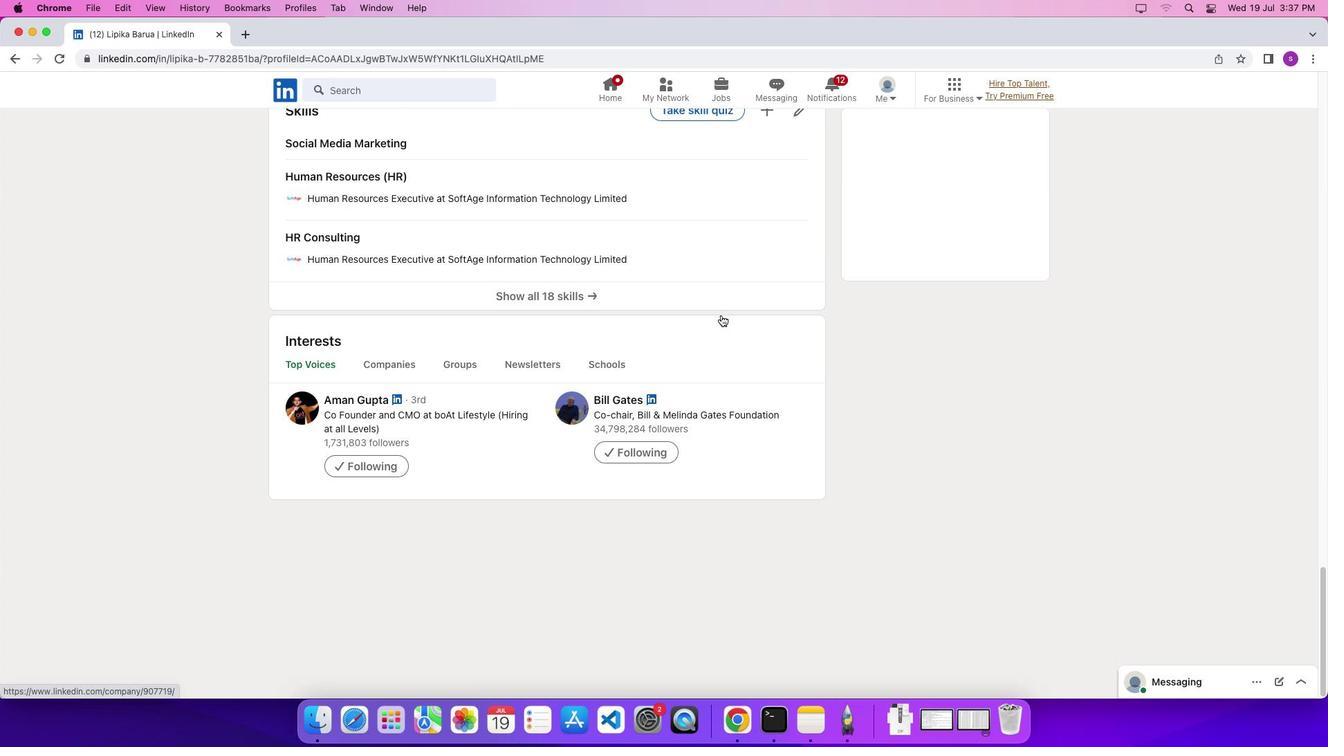 
Action: Mouse moved to (425, 559)
Screenshot: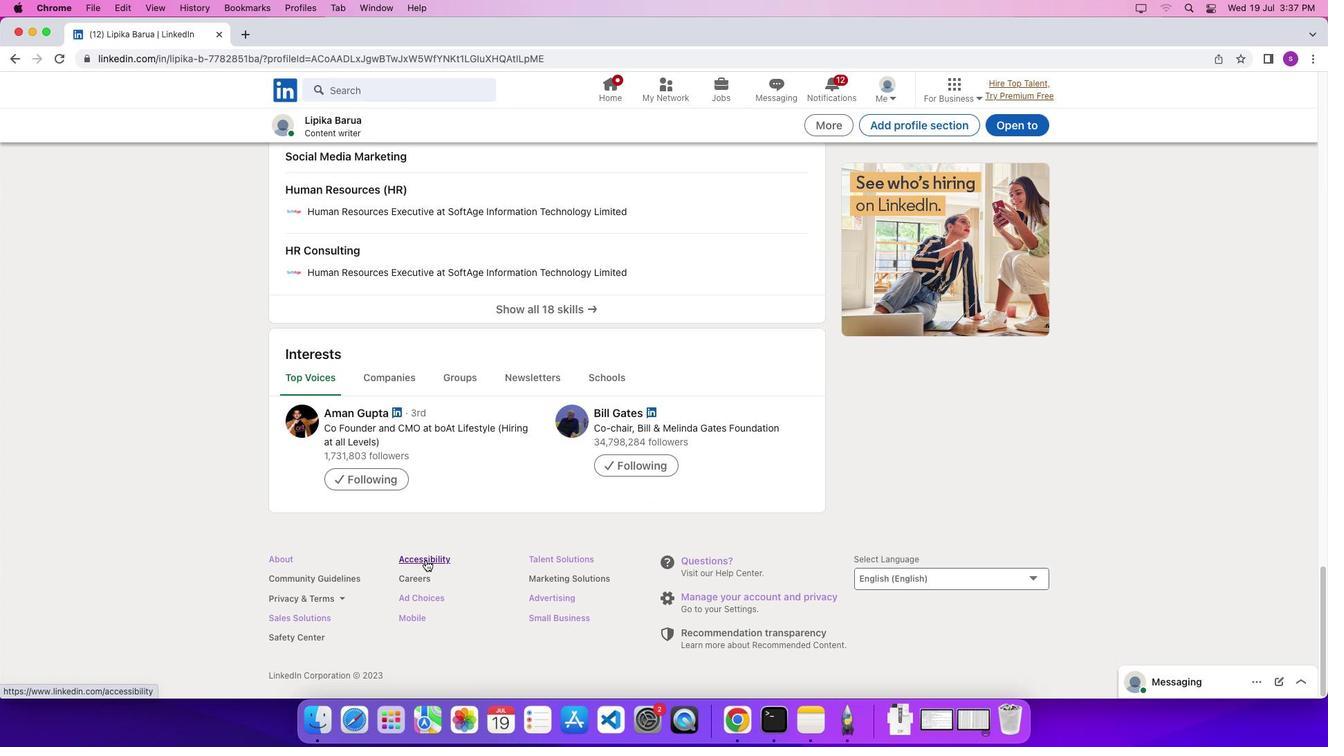 
Action: Mouse pressed left at (425, 559)
Screenshot: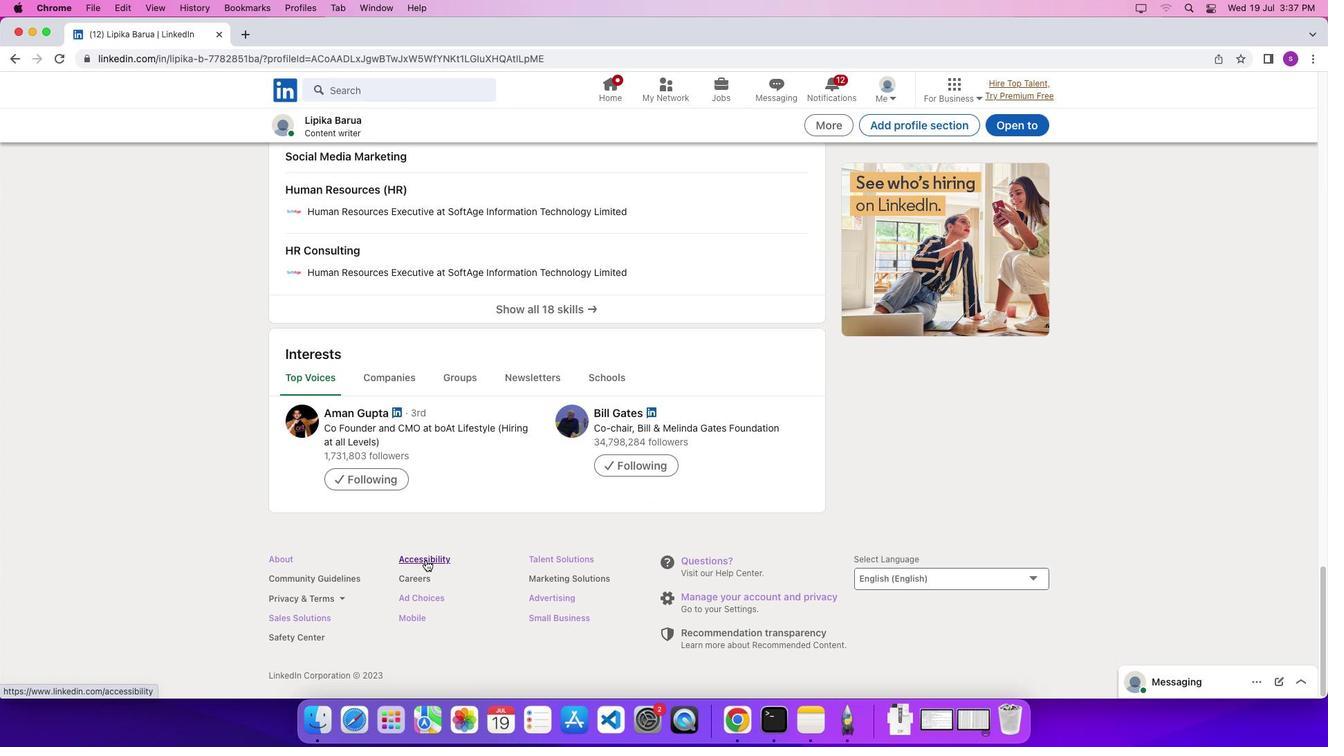 
Action: Mouse moved to (429, 529)
Screenshot: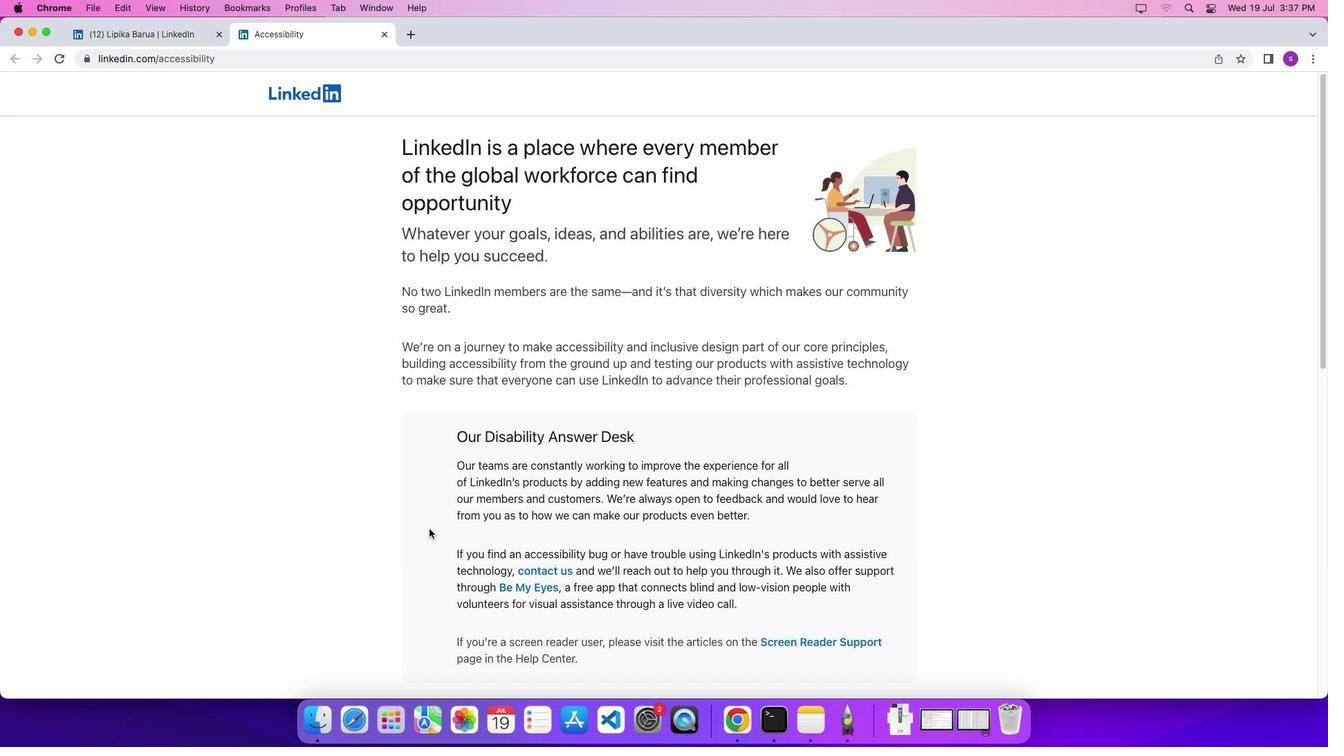 
Action: Mouse scrolled (429, 529) with delta (0, 0)
Screenshot: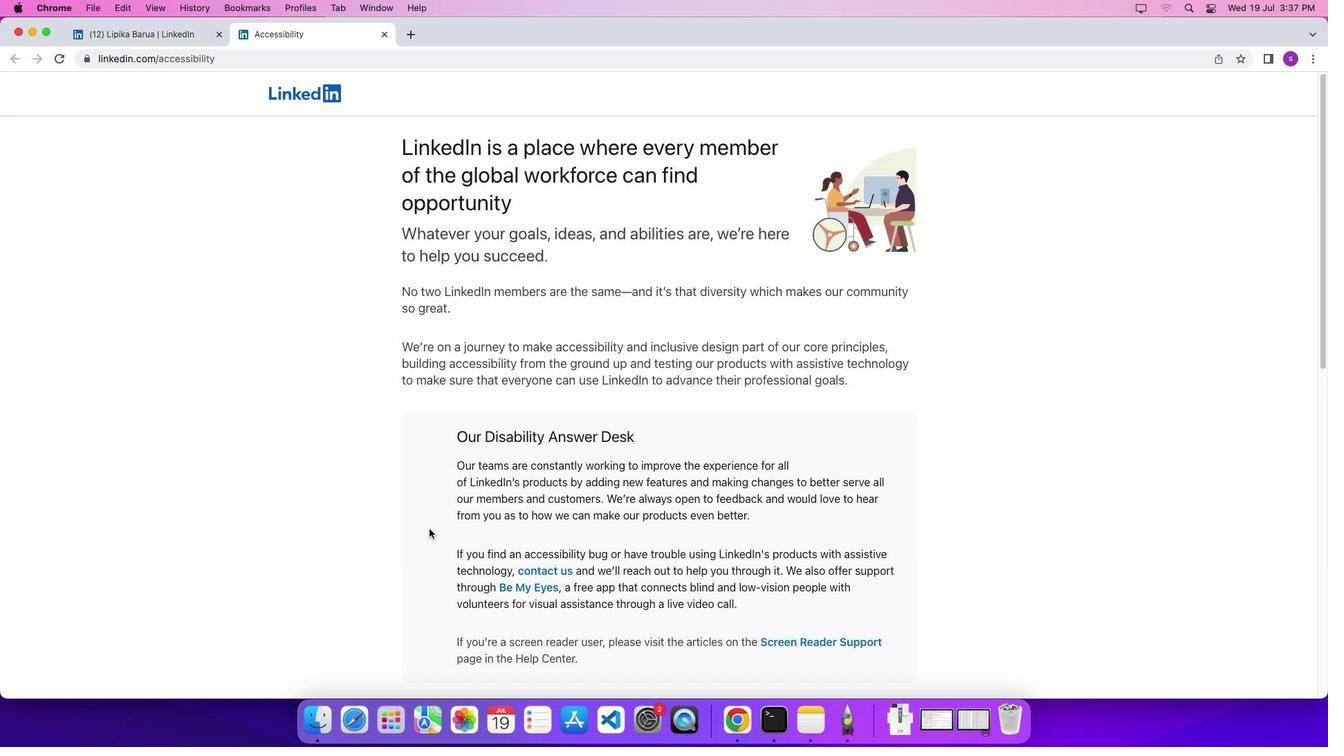 
Action: Mouse scrolled (429, 529) with delta (0, 0)
Screenshot: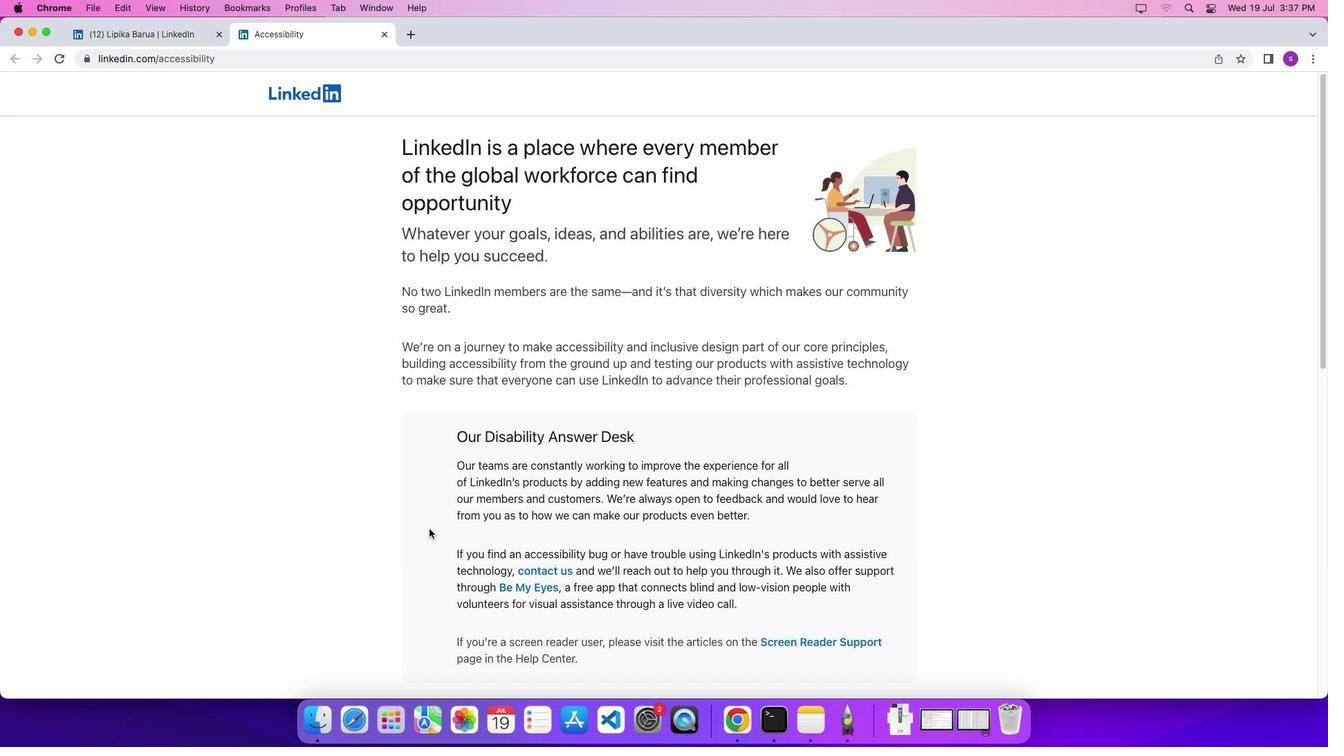 
Action: Mouse scrolled (429, 529) with delta (0, -3)
Screenshot: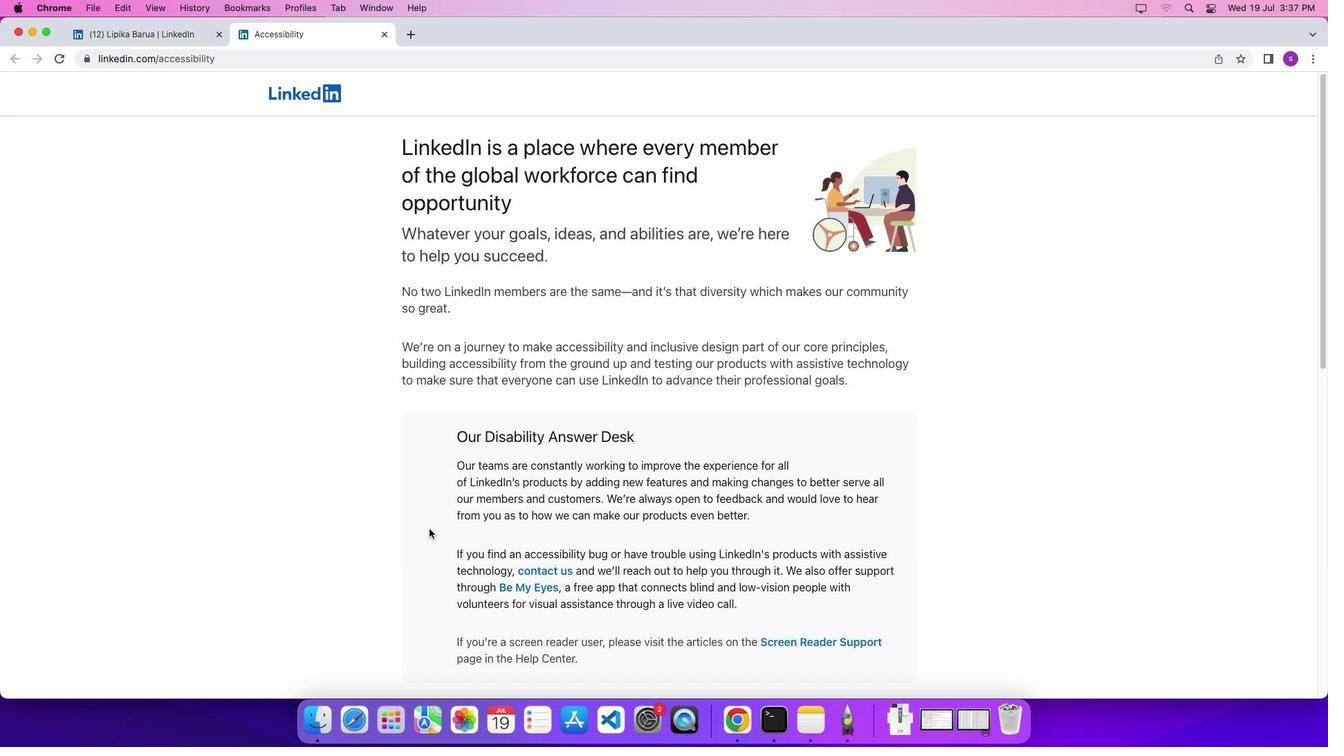 
Action: Mouse scrolled (429, 529) with delta (0, -4)
Screenshot: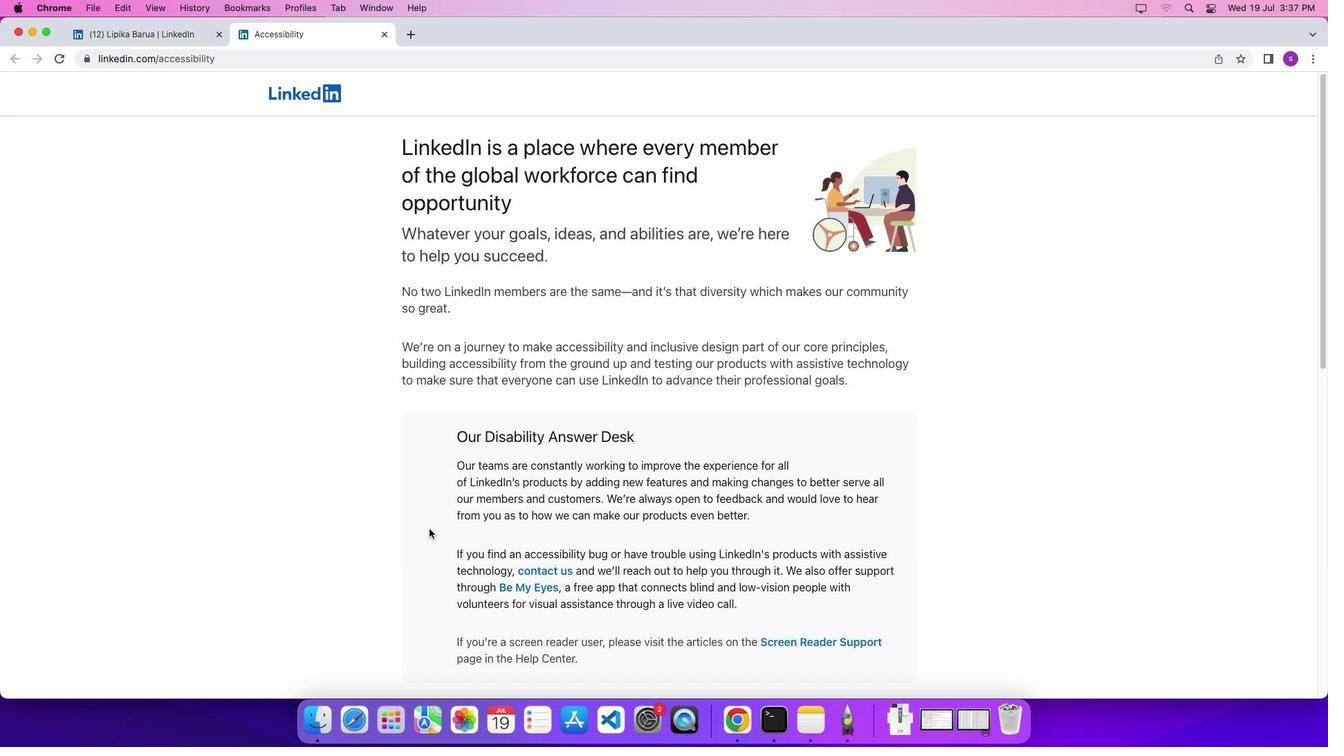 
Action: Mouse scrolled (429, 529) with delta (0, -5)
Screenshot: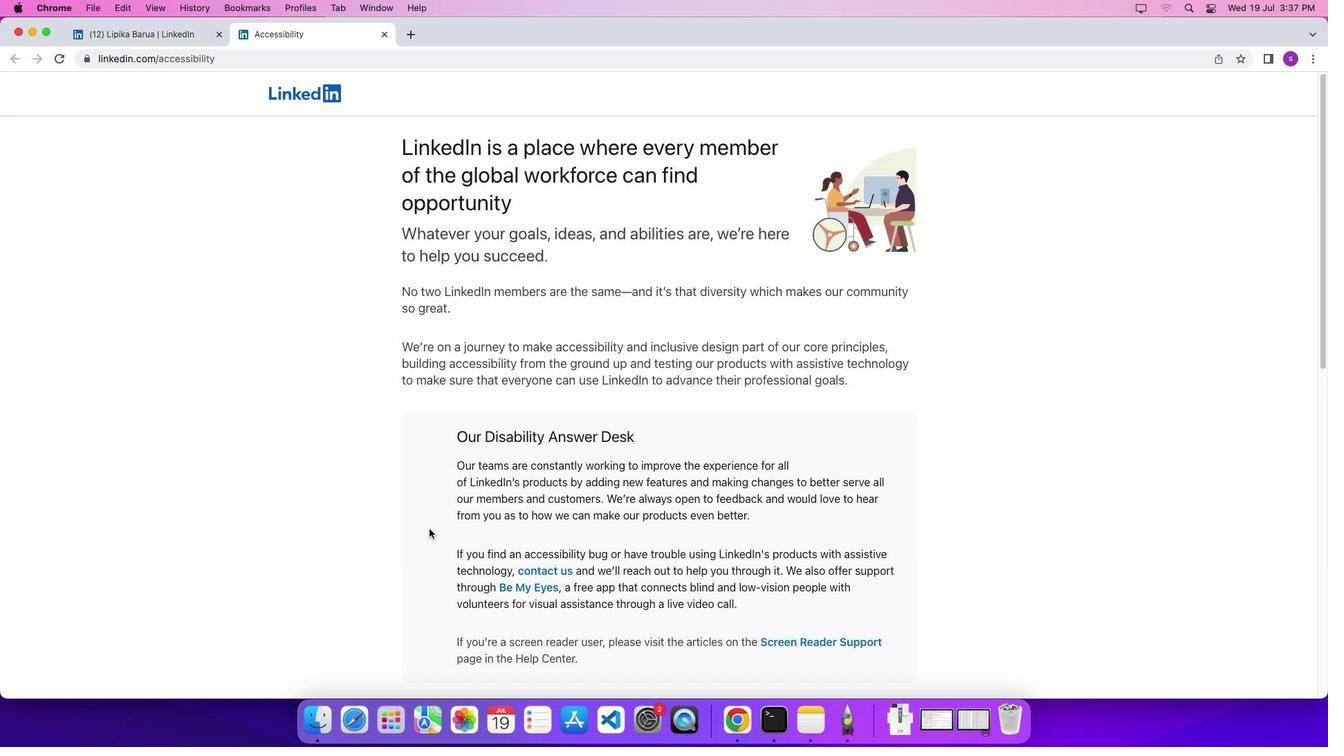 
Action: Mouse moved to (429, 529)
Screenshot: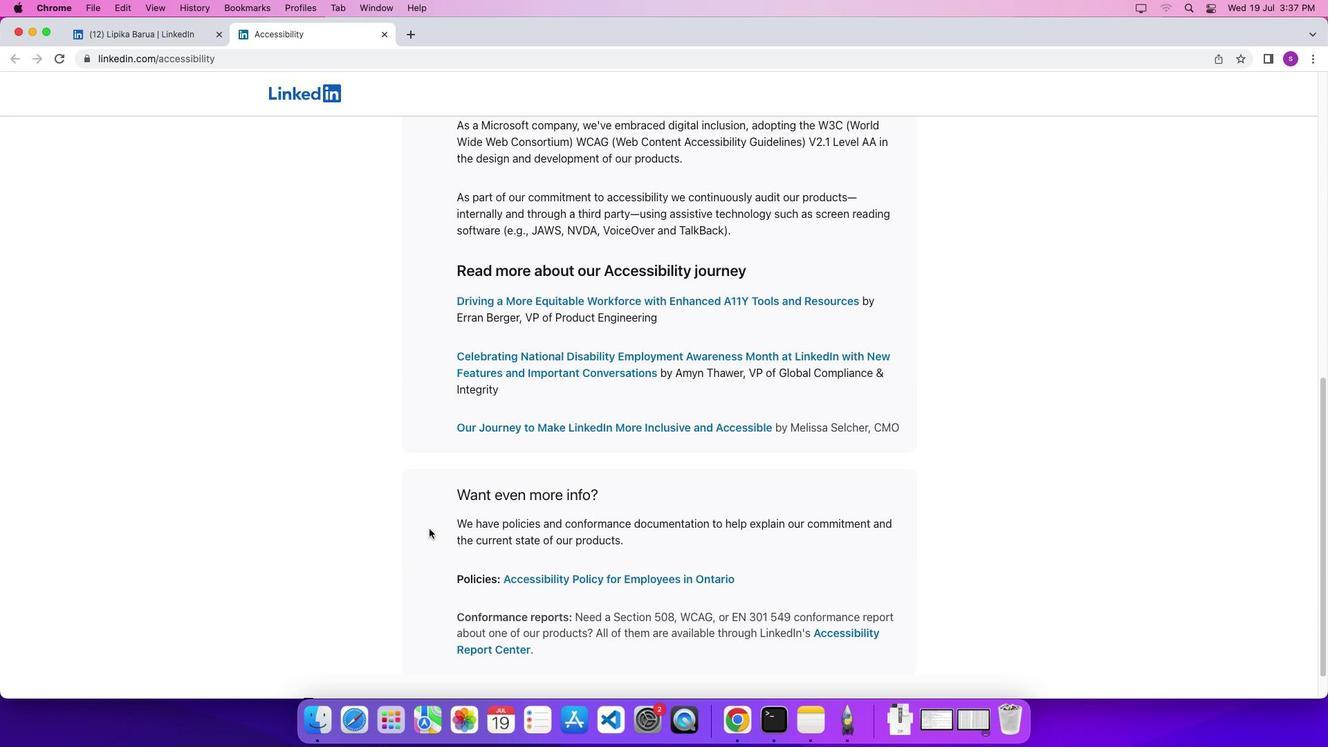
Action: Mouse scrolled (429, 529) with delta (0, 0)
Screenshot: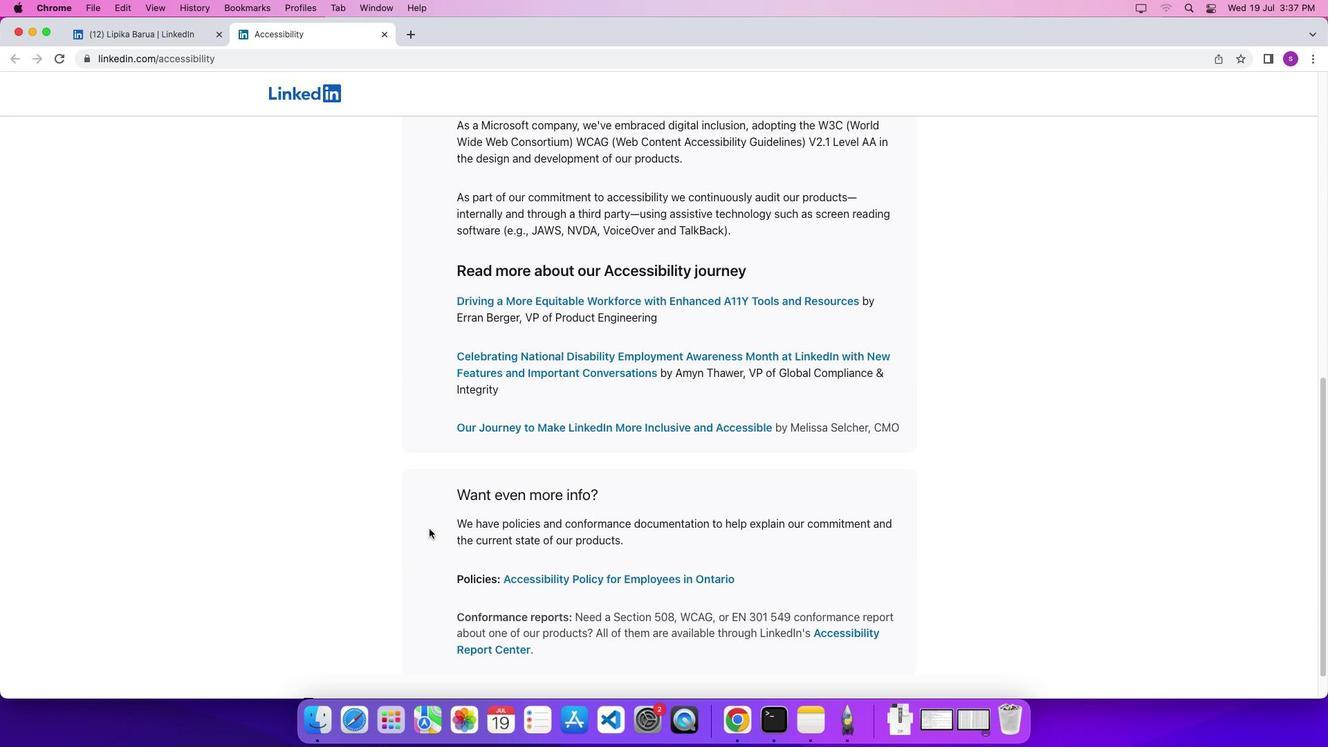 
Action: Mouse scrolled (429, 529) with delta (0, 0)
Screenshot: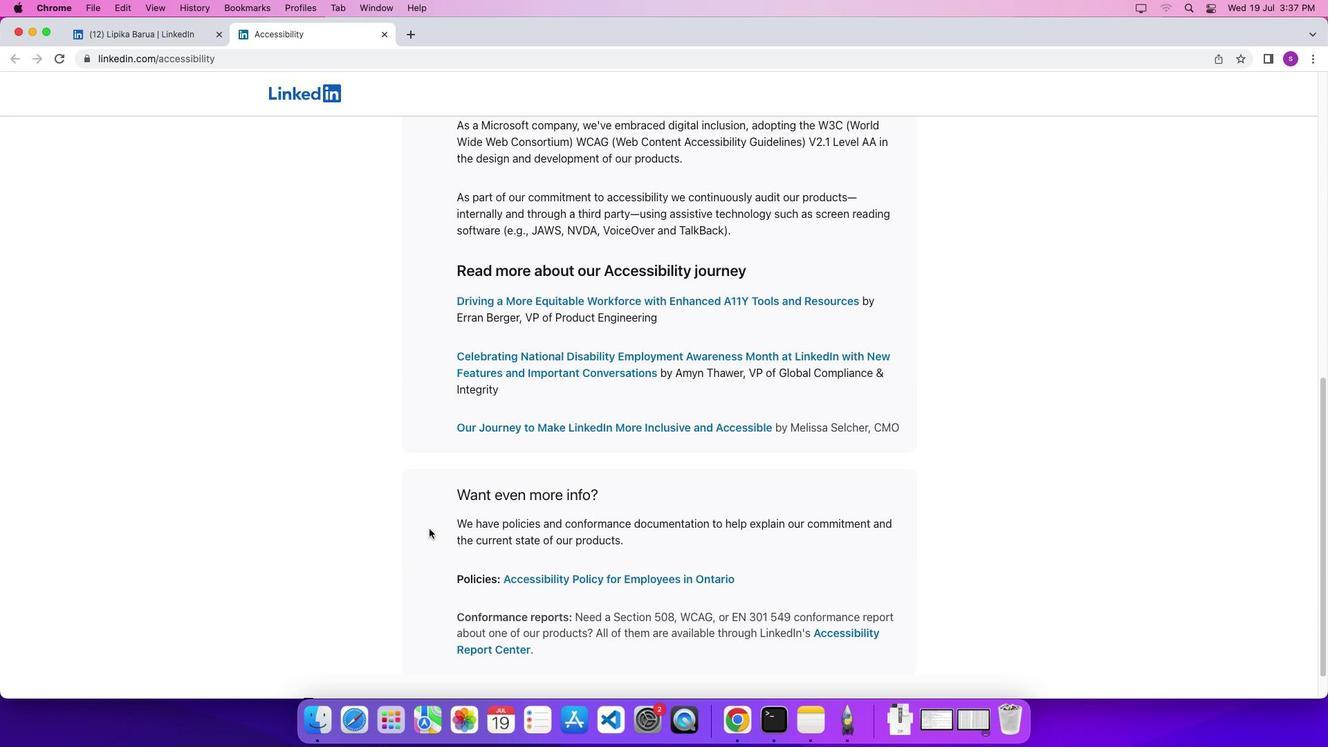 
Action: Mouse scrolled (429, 529) with delta (0, 5)
Screenshot: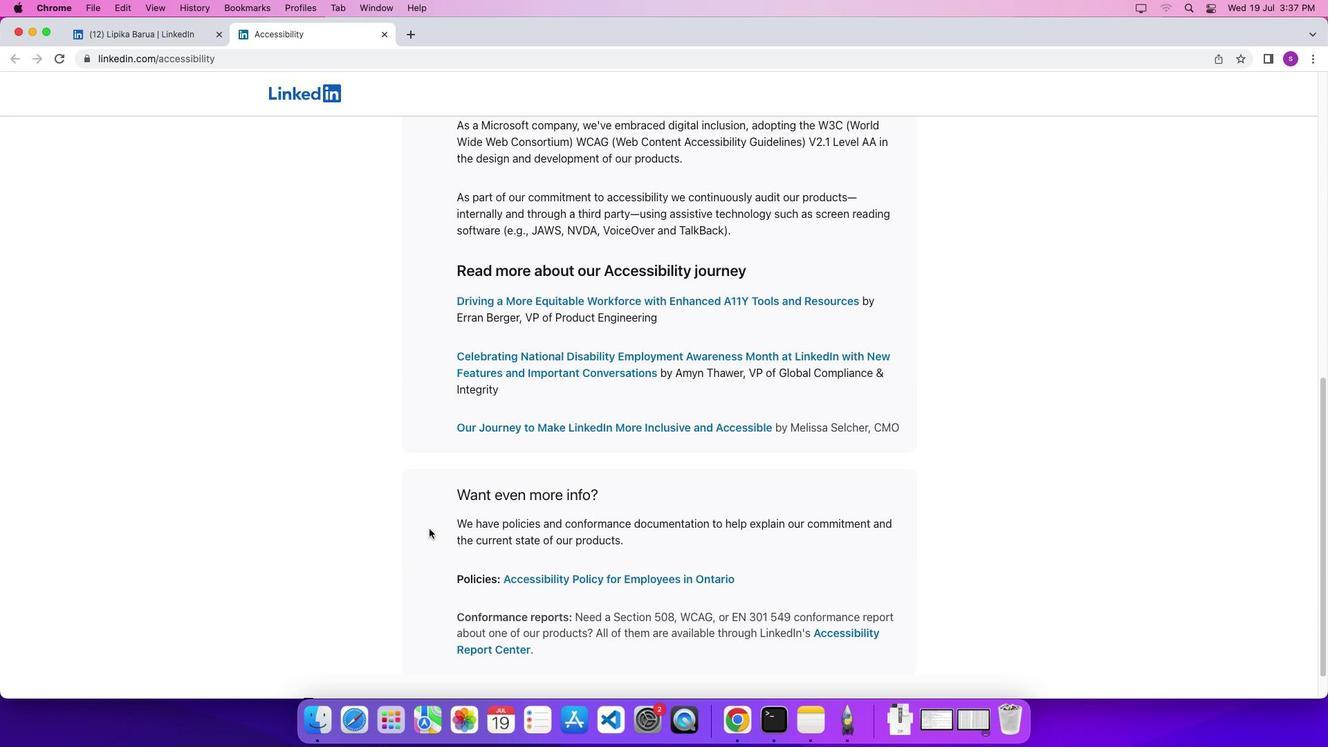 
Action: Mouse scrolled (429, 529) with delta (0, 8)
Screenshot: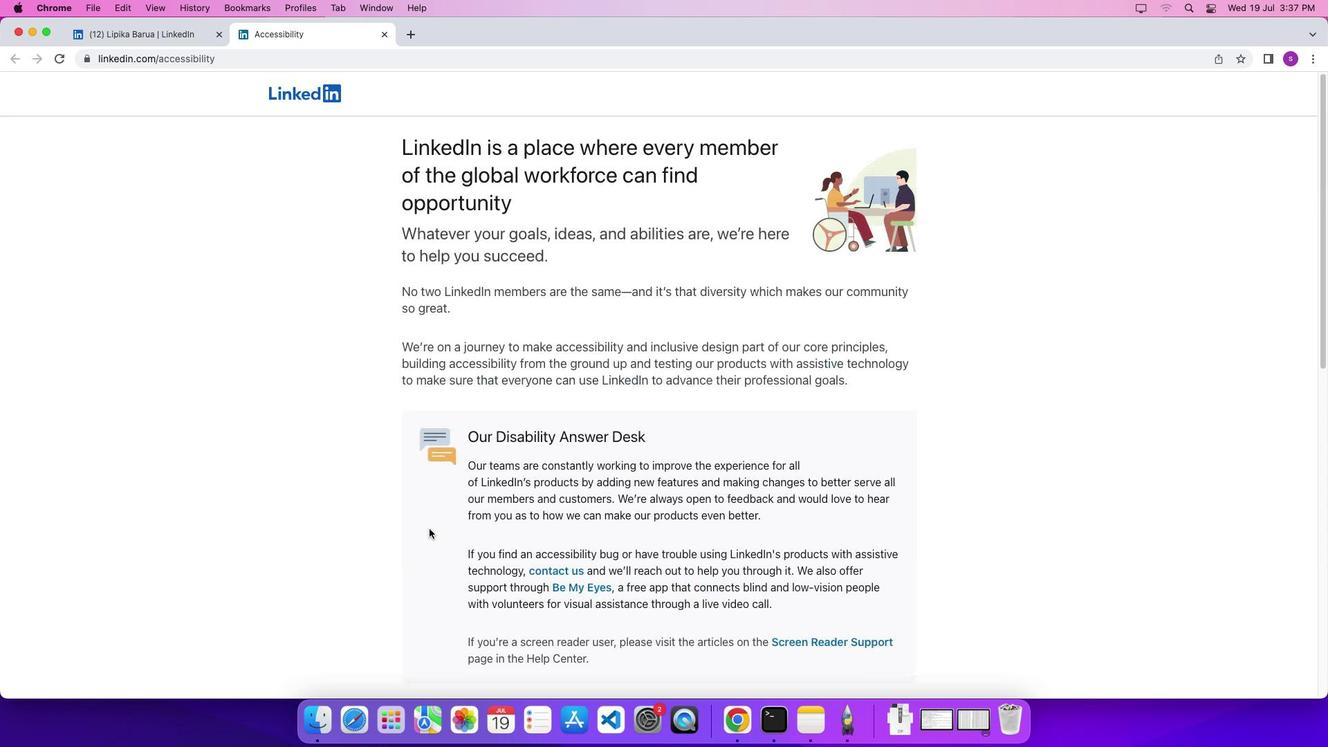 
Action: Mouse scrolled (429, 529) with delta (0, 9)
Screenshot: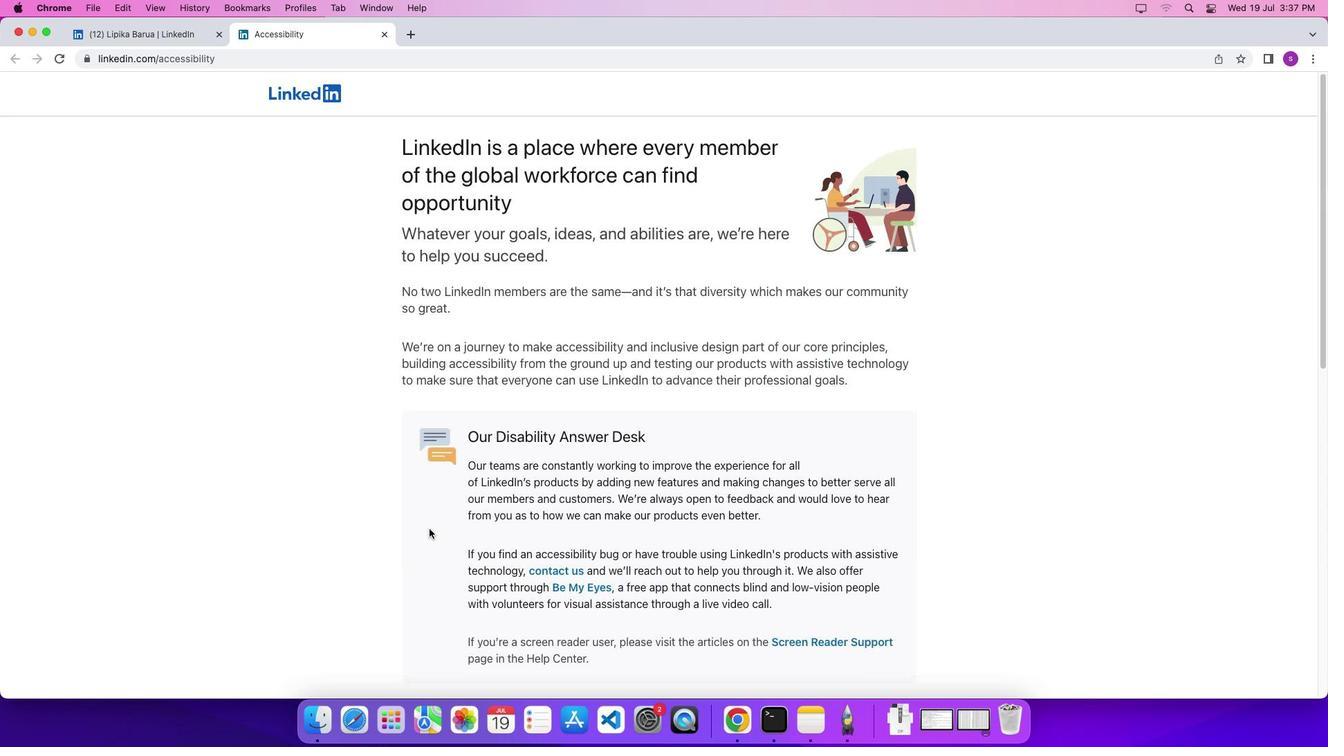 
